 Task: Plan a trip to Sandefjord, Norway from 4th December, 2023 to 10th December, 2023 for 6 adults, 2 children.6 bedrooms having 6 beds and 6 bathrooms. Property type can be house. Amenities needed are: wifi, TV, free parkinig on premises, gym, breakfast. Look for 5 properties as per requirement.
Action: Mouse moved to (348, 109)
Screenshot: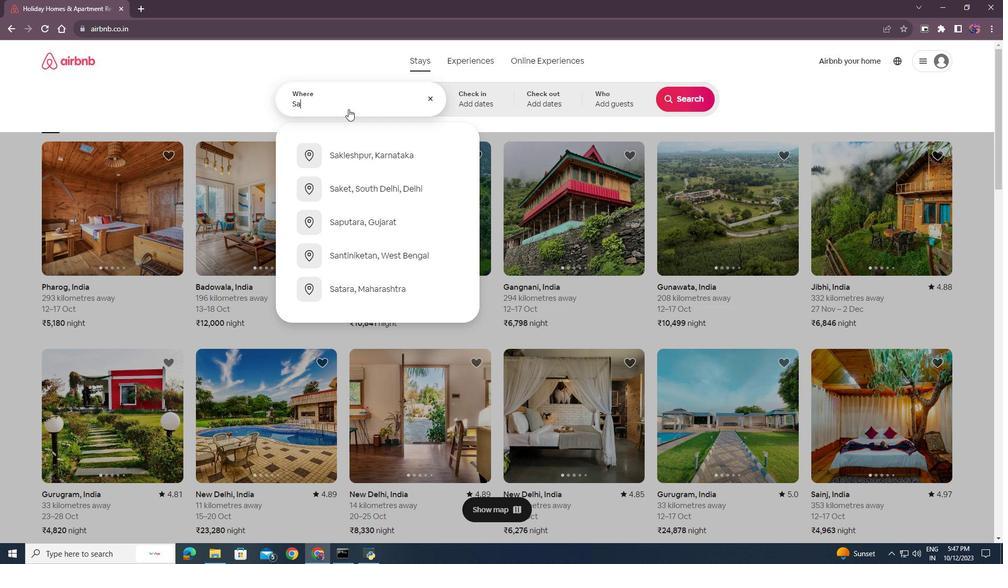 
Action: Key pressed <Key.shift><Key.shift><Key.shift><Key.shift><Key.shift><Key.shift><Key.shift><Key.shift><Key.shift>Sandefjord<Key.space><Key.backspace>,<Key.shift>Norway<Key.enter>
Screenshot: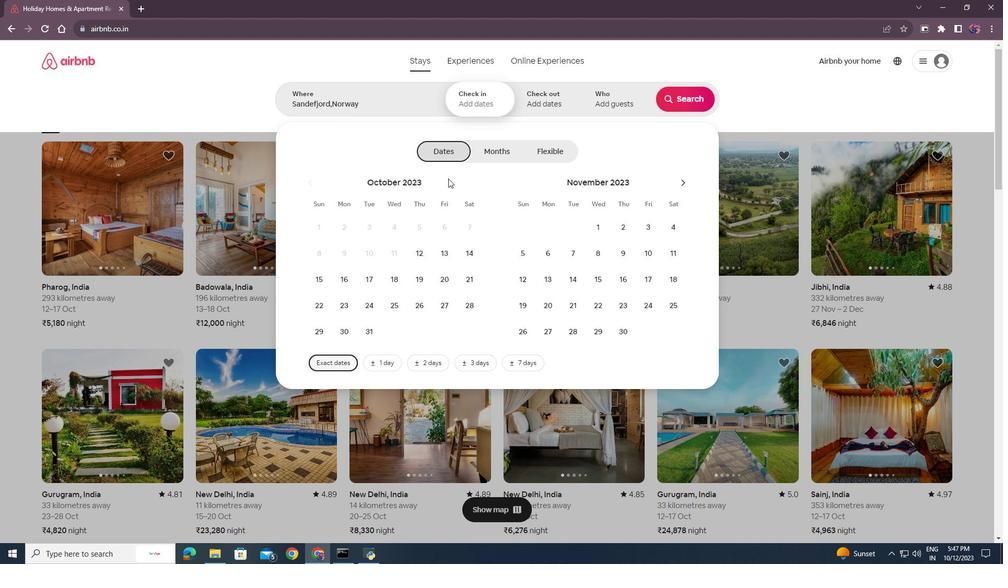 
Action: Mouse moved to (683, 178)
Screenshot: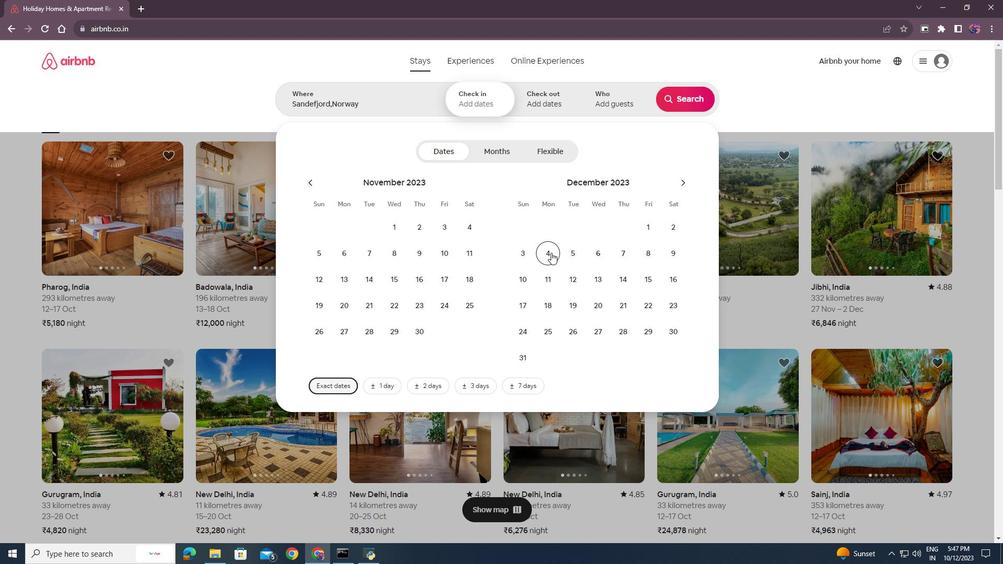 
Action: Mouse pressed left at (683, 178)
Screenshot: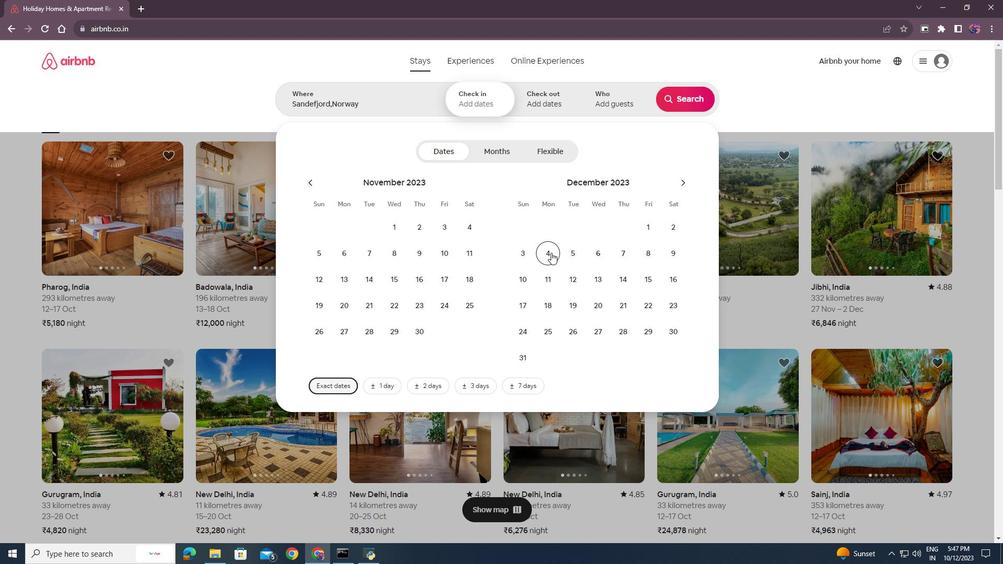 
Action: Mouse moved to (551, 252)
Screenshot: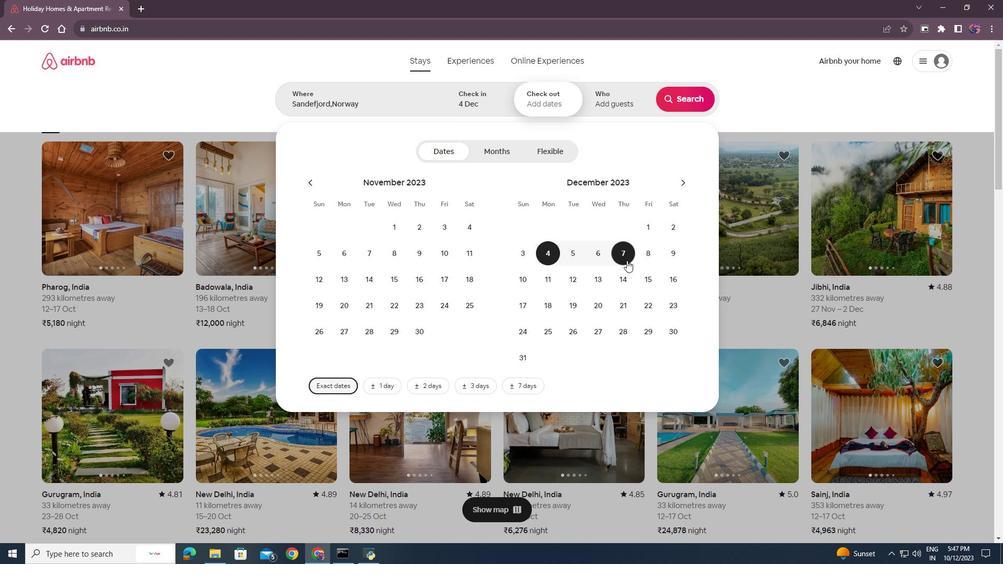 
Action: Mouse pressed left at (551, 252)
Screenshot: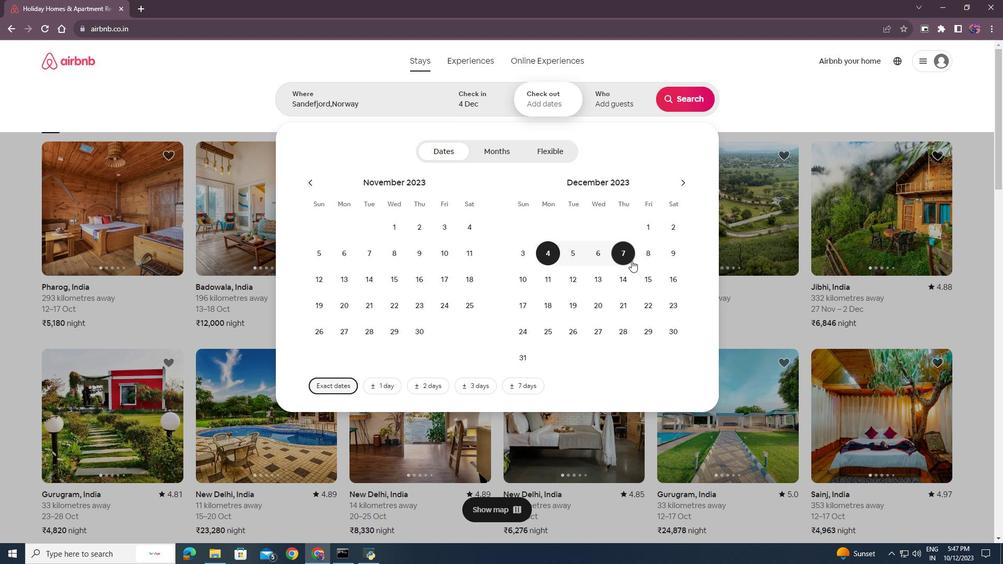 
Action: Mouse moved to (527, 279)
Screenshot: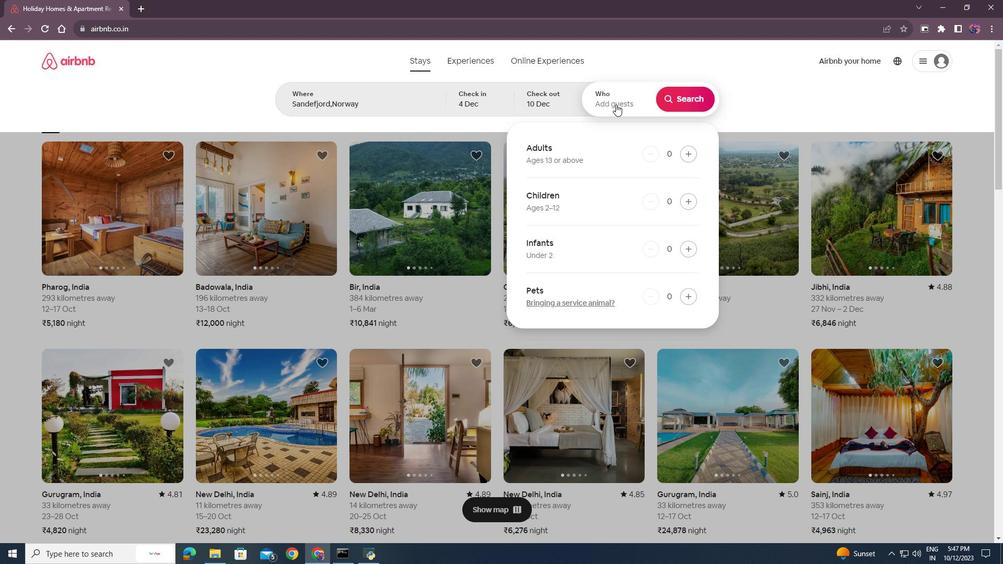 
Action: Mouse pressed left at (527, 279)
Screenshot: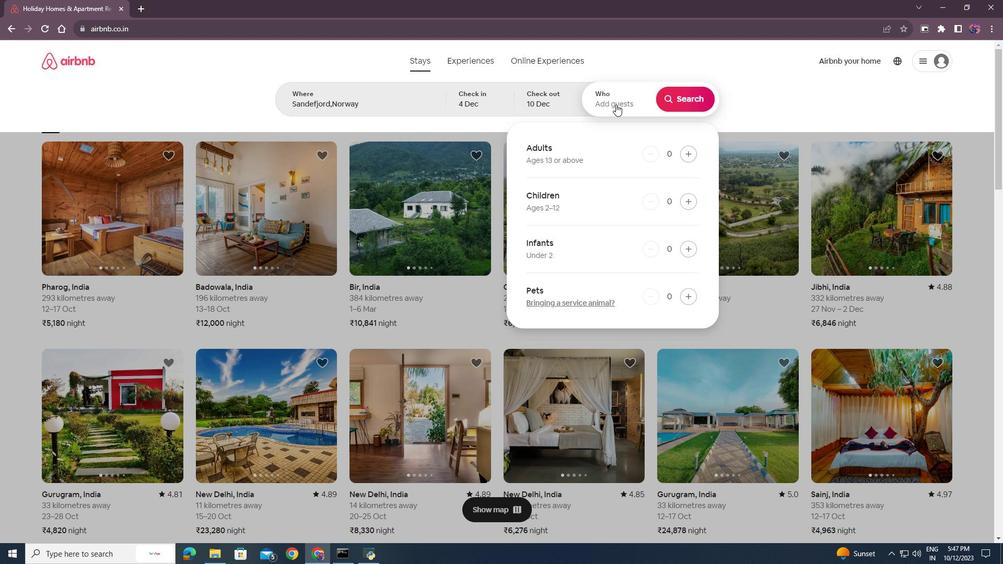 
Action: Mouse moved to (616, 104)
Screenshot: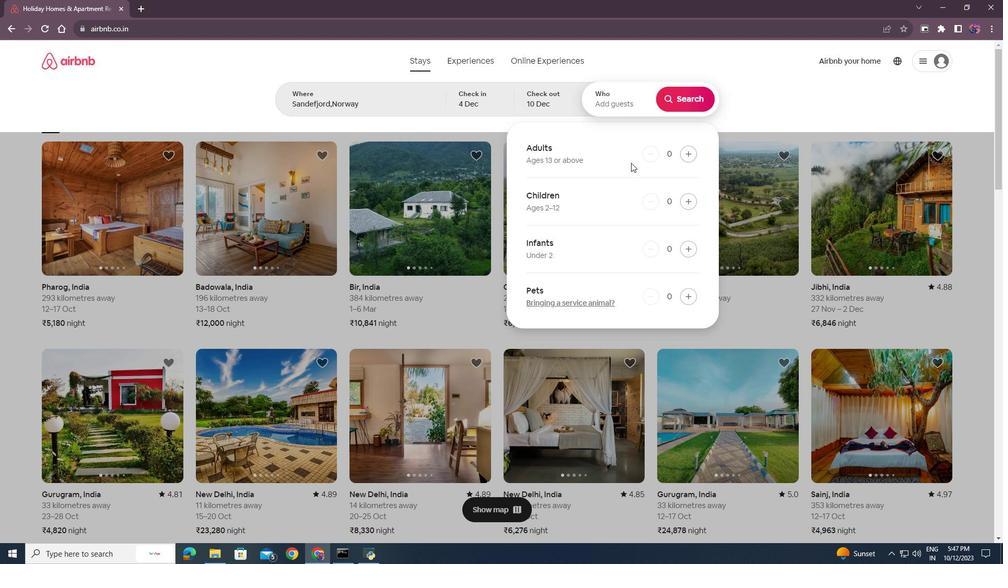 
Action: Mouse pressed left at (616, 104)
Screenshot: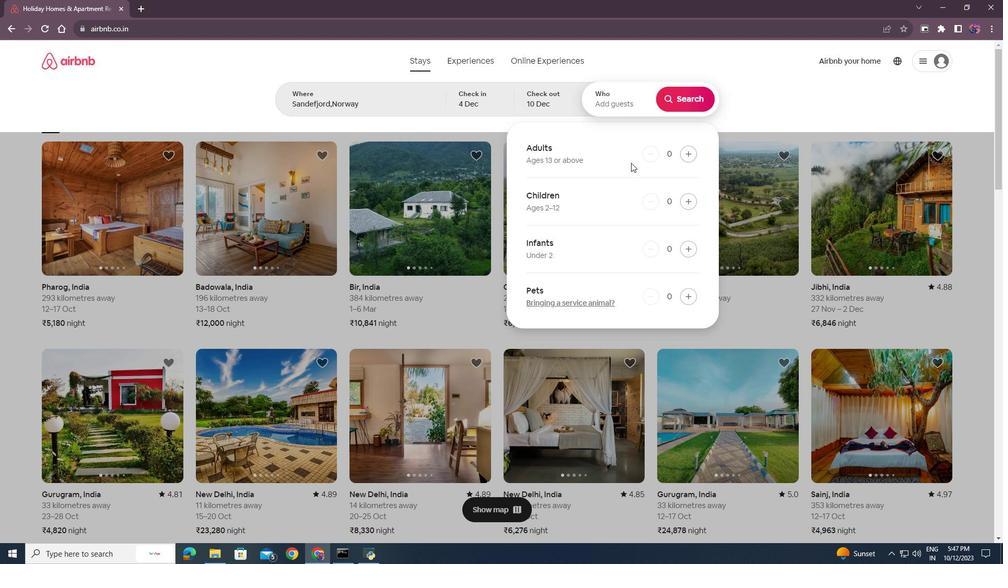 
Action: Mouse moved to (689, 152)
Screenshot: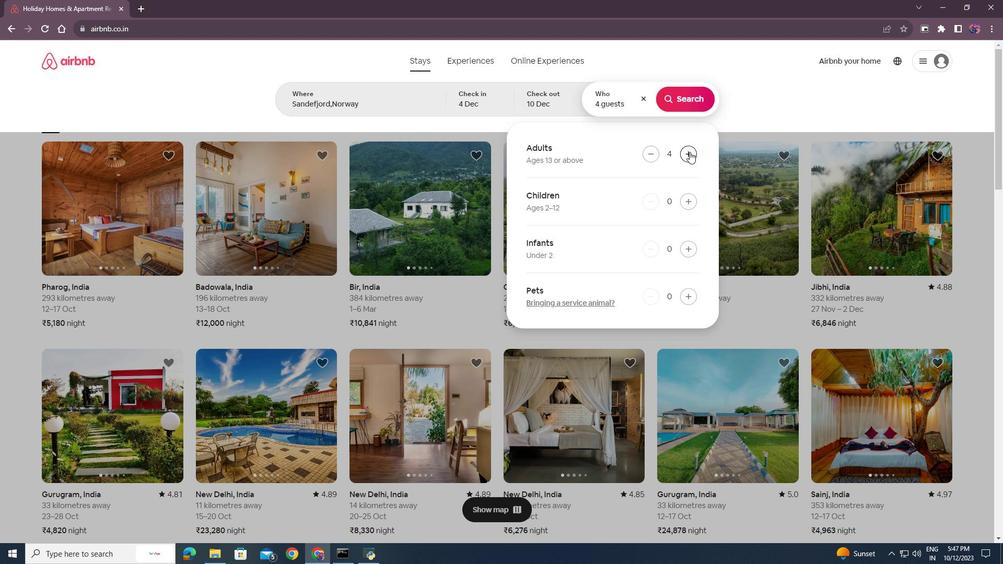 
Action: Mouse pressed left at (689, 152)
Screenshot: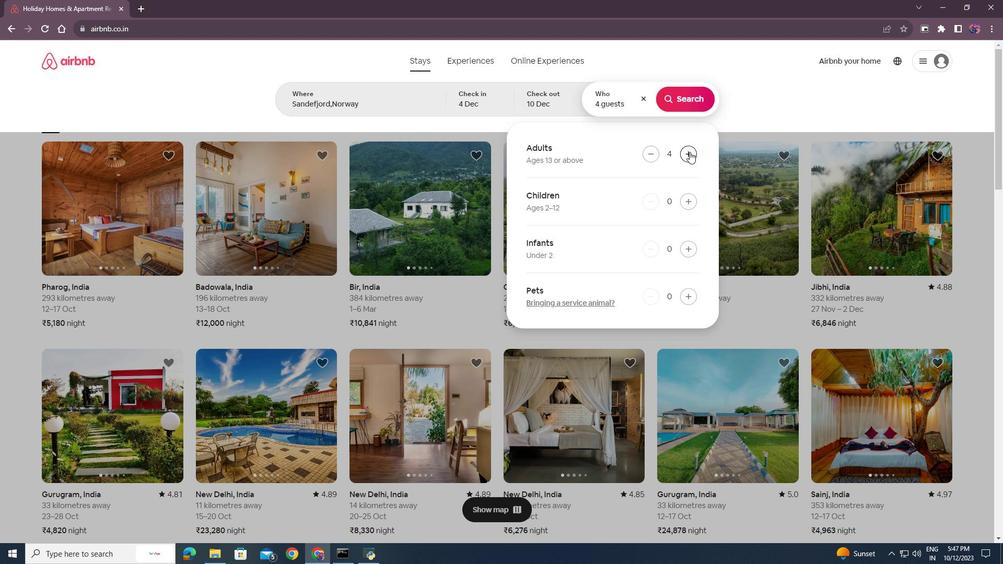 
Action: Mouse pressed left at (689, 152)
Screenshot: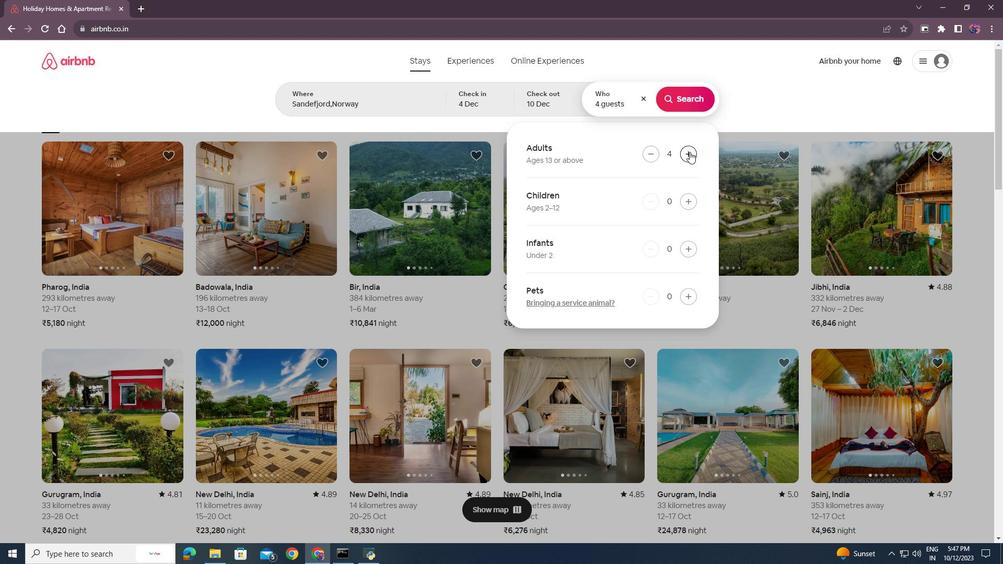 
Action: Mouse pressed left at (689, 152)
Screenshot: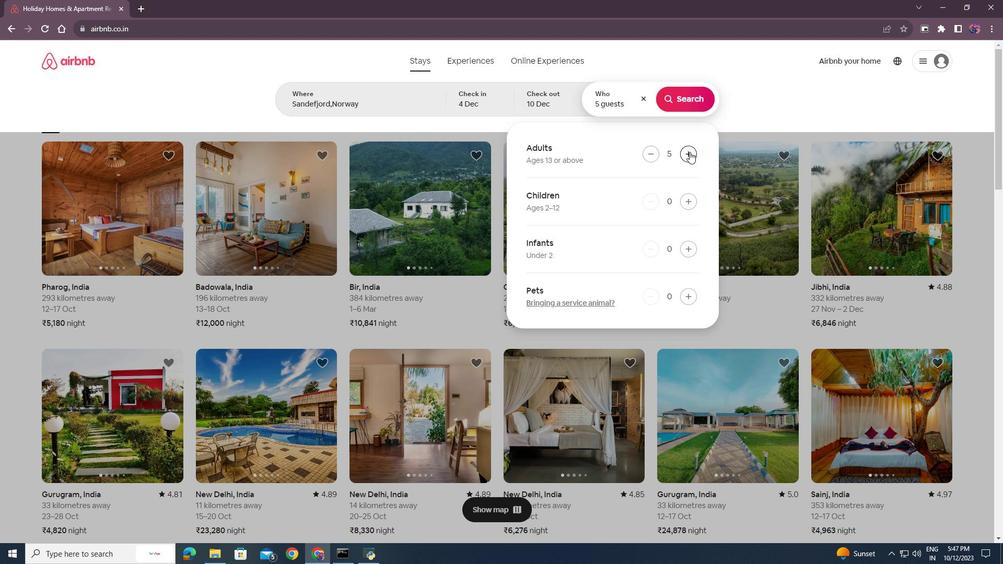 
Action: Mouse pressed left at (689, 152)
Screenshot: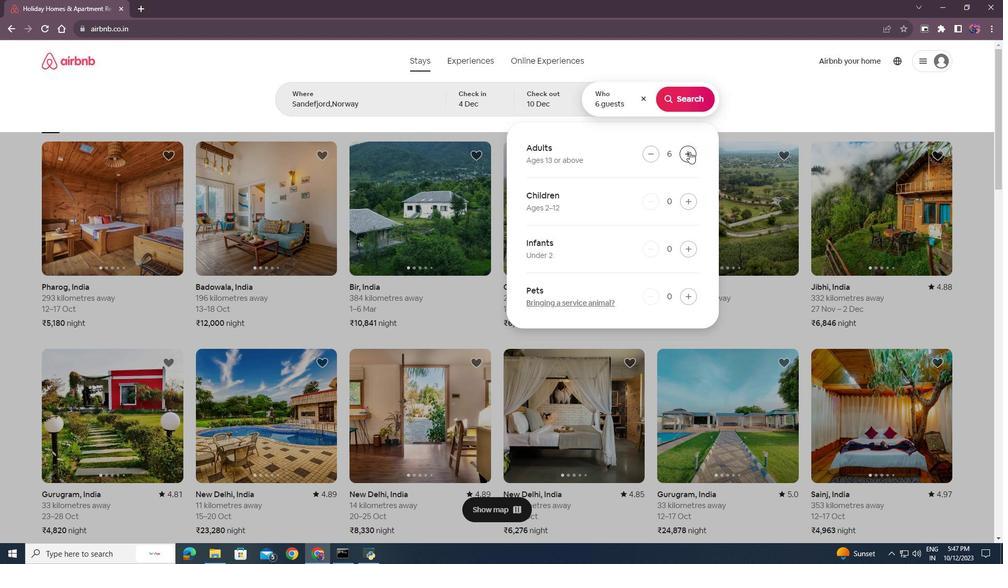 
Action: Mouse pressed left at (689, 152)
Screenshot: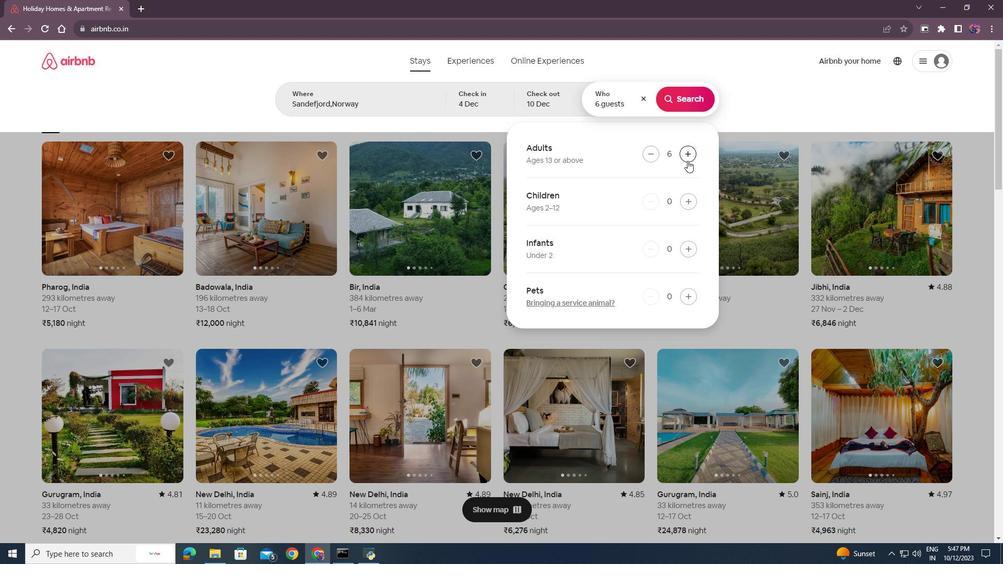 
Action: Mouse pressed left at (689, 152)
Screenshot: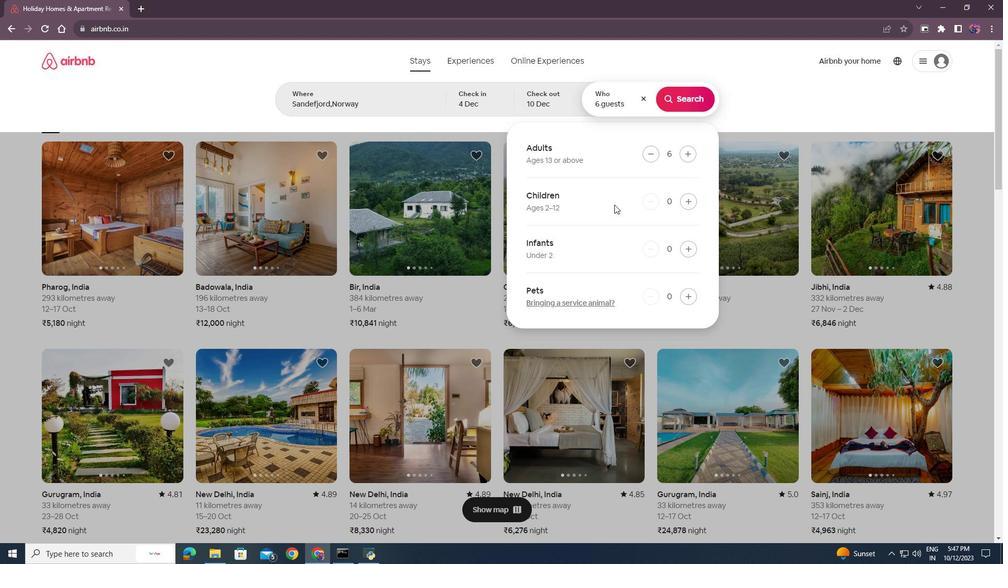
Action: Mouse moved to (686, 201)
Screenshot: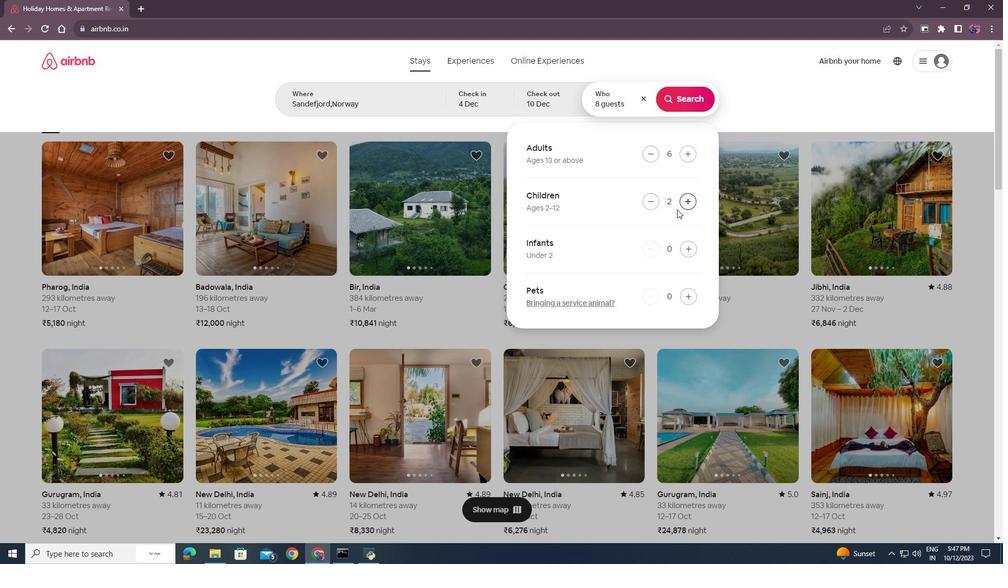 
Action: Mouse pressed left at (686, 201)
Screenshot: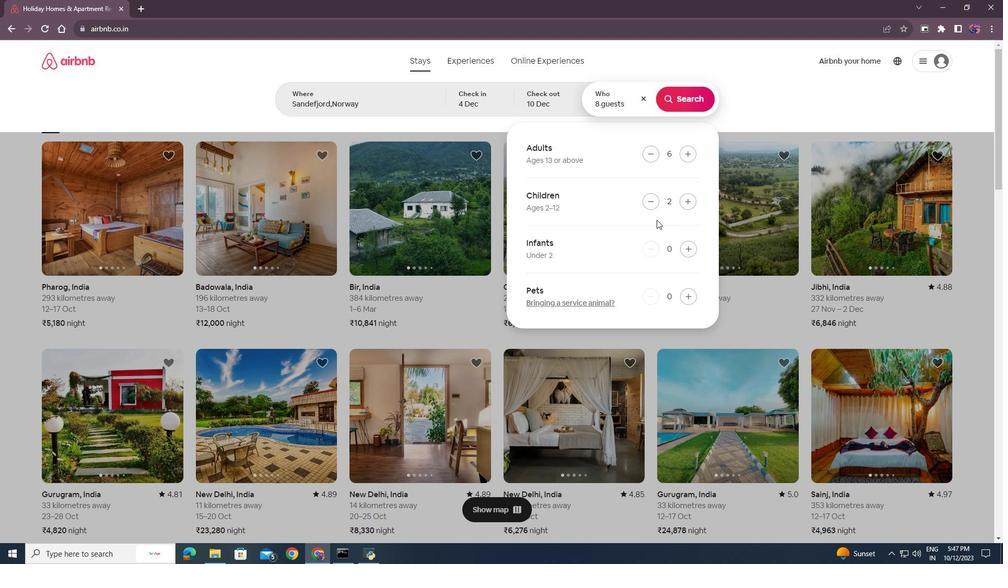 
Action: Mouse pressed left at (686, 201)
Screenshot: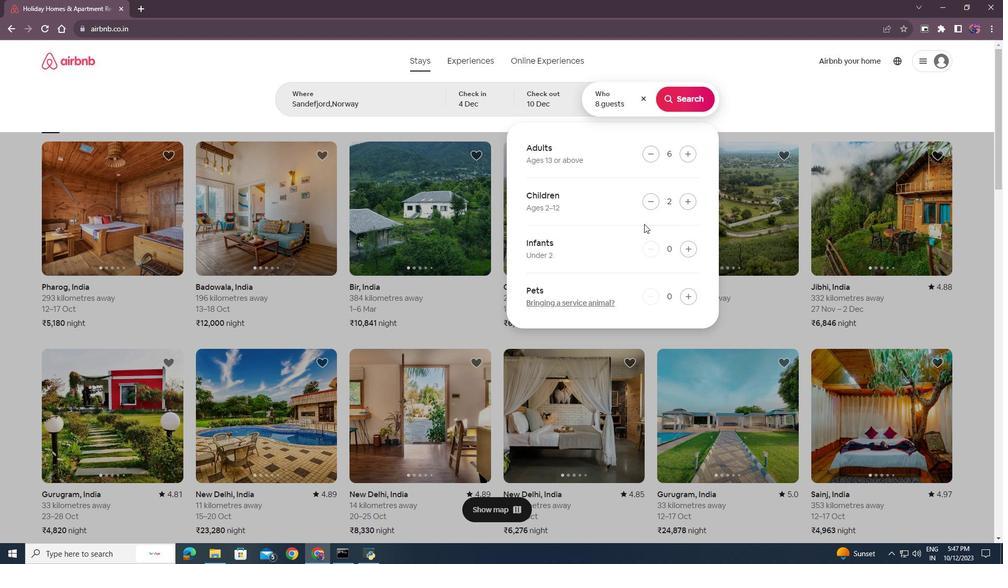 
Action: Mouse moved to (693, 100)
Screenshot: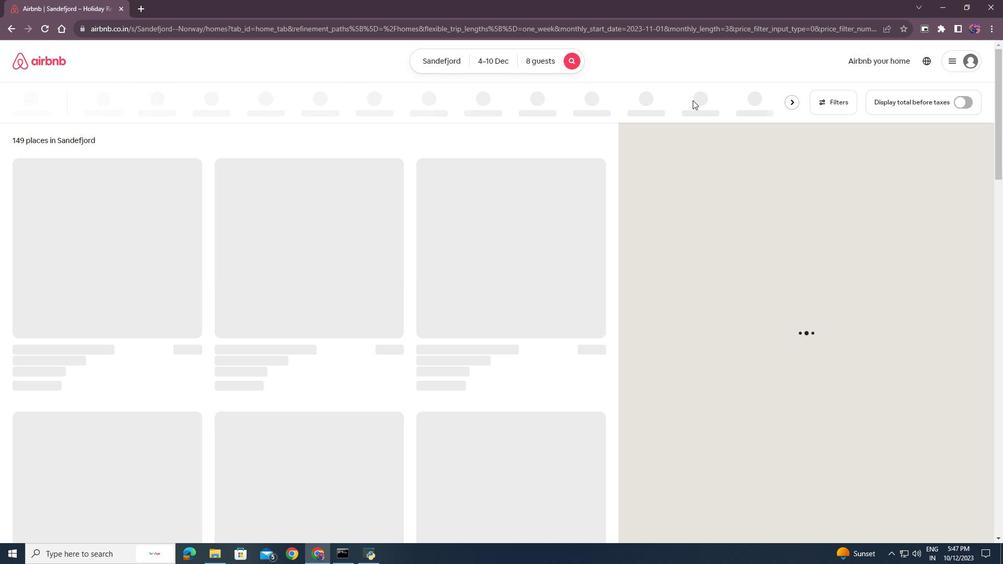 
Action: Mouse pressed left at (693, 100)
Screenshot: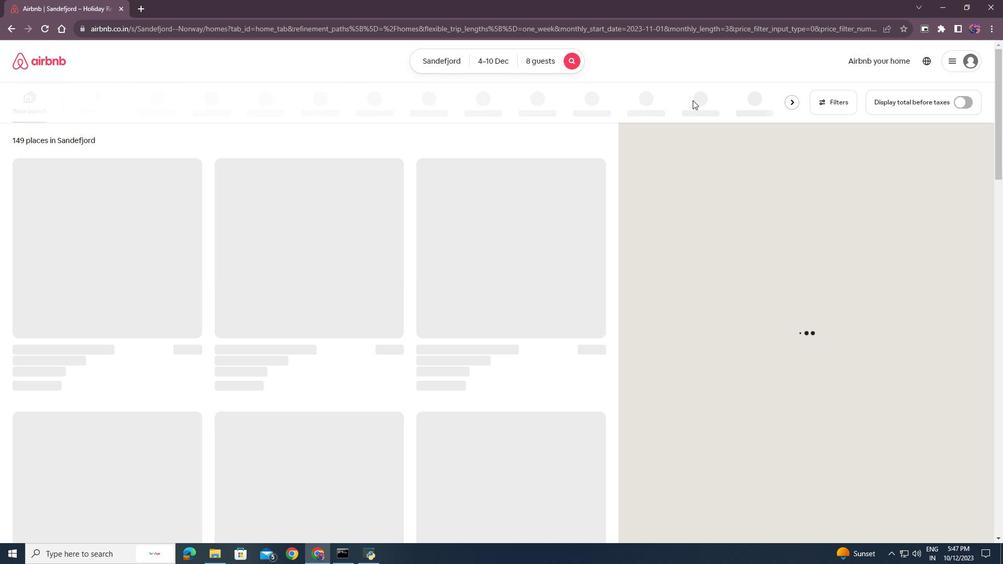 
Action: Mouse moved to (835, 100)
Screenshot: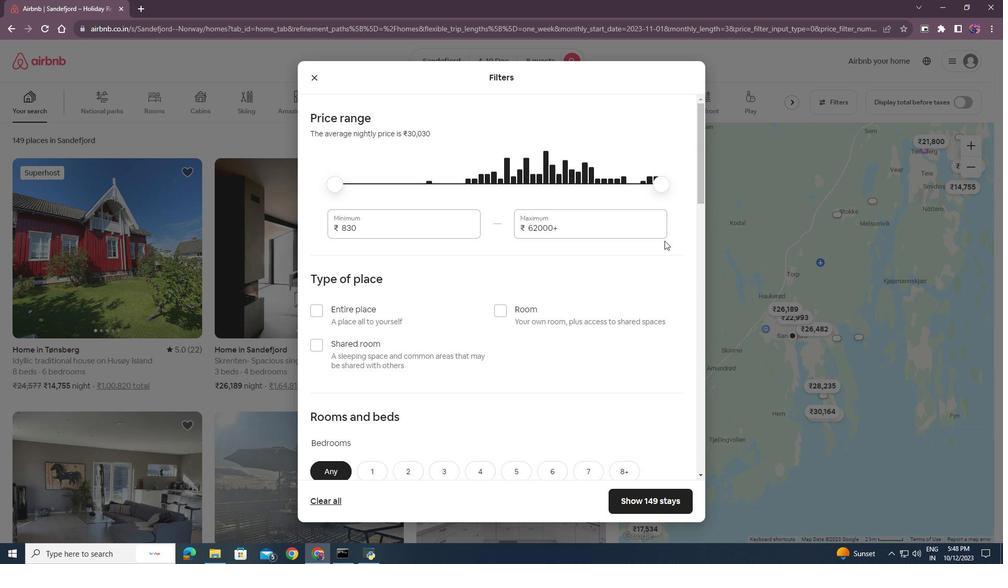 
Action: Mouse pressed left at (835, 100)
Screenshot: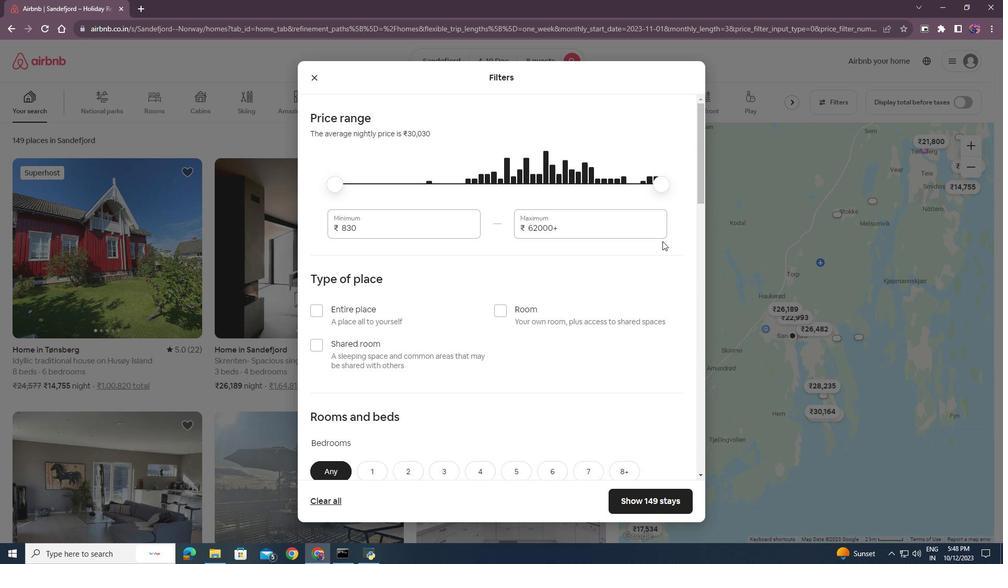 
Action: Mouse moved to (664, 281)
Screenshot: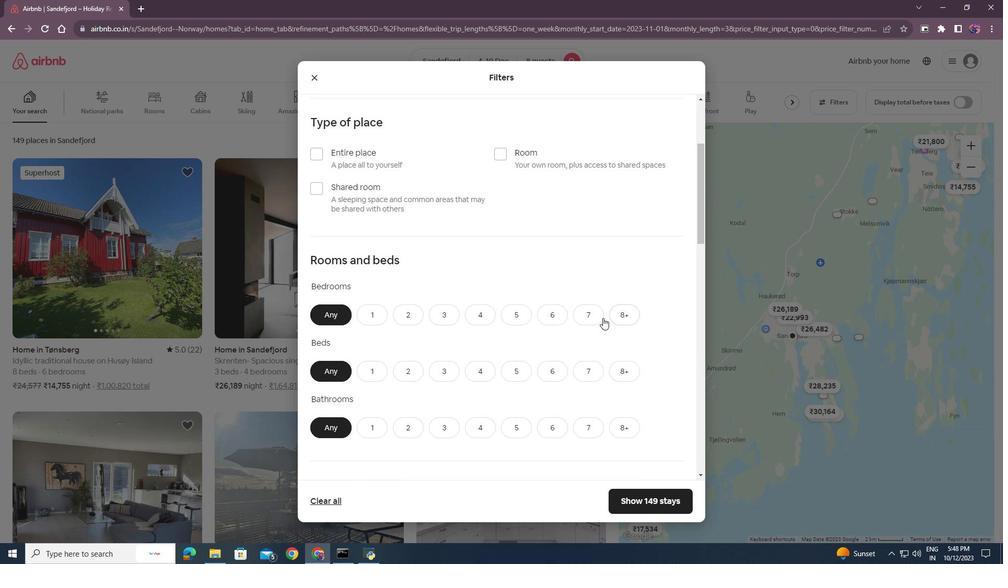 
Action: Mouse scrolled (664, 280) with delta (0, 0)
Screenshot: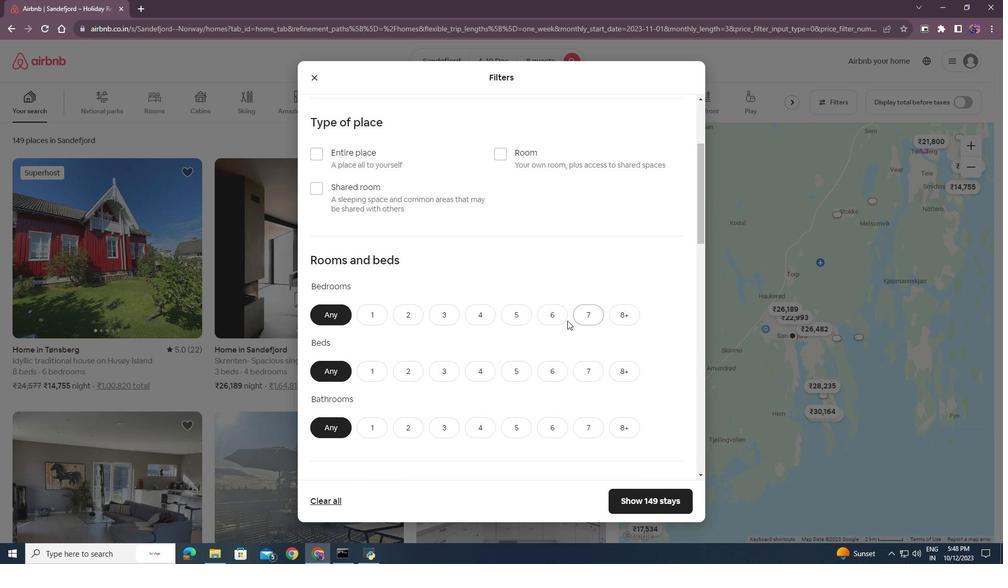 
Action: Mouse scrolled (664, 280) with delta (0, 0)
Screenshot: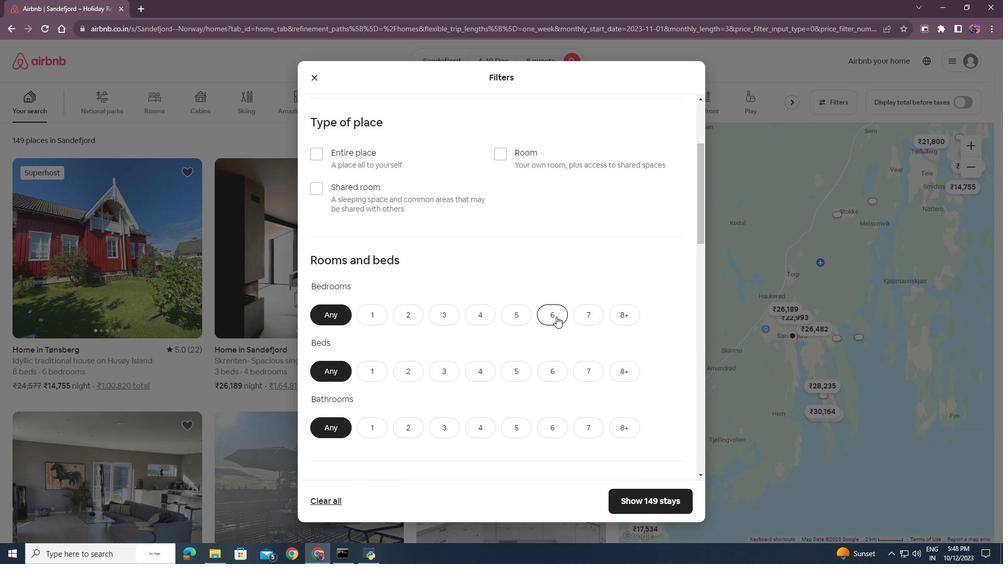 
Action: Mouse moved to (661, 279)
Screenshot: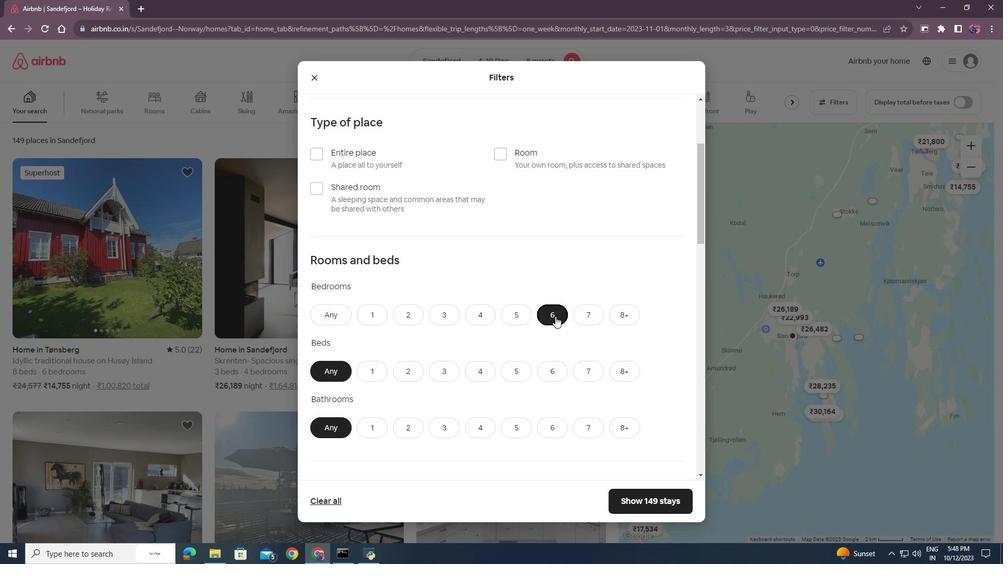 
Action: Mouse scrolled (661, 278) with delta (0, 0)
Screenshot: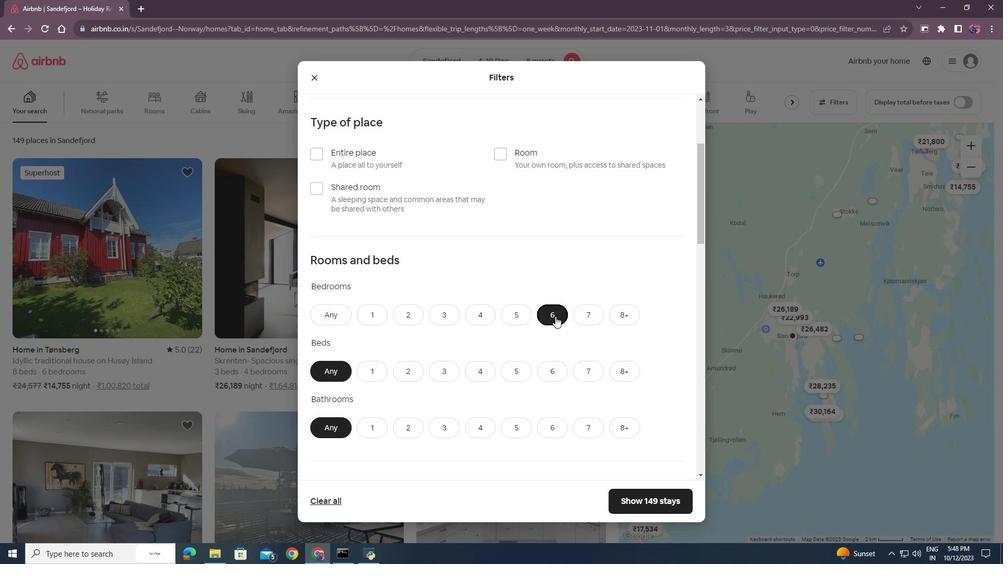 
Action: Mouse moved to (555, 316)
Screenshot: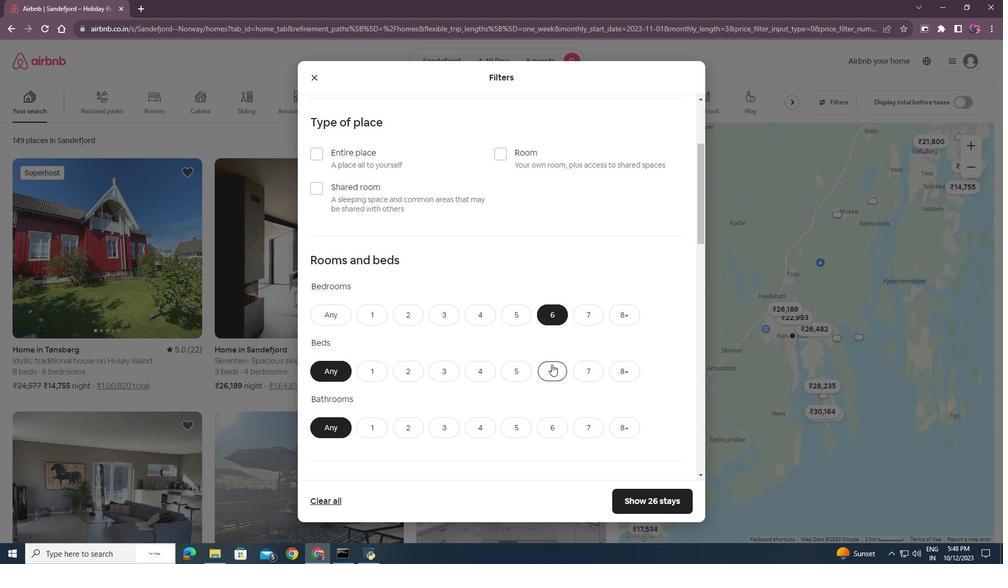 
Action: Mouse pressed left at (555, 316)
Screenshot: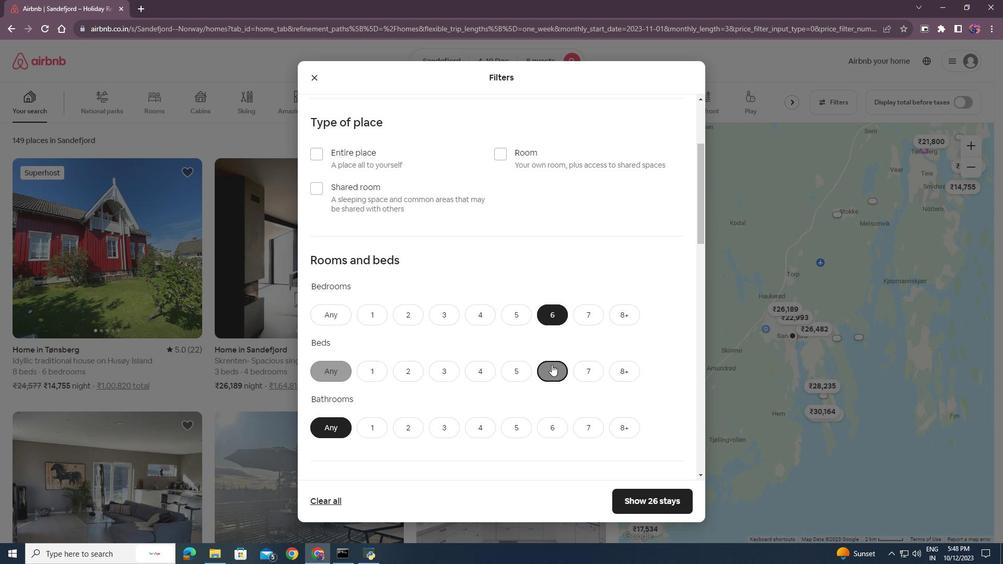 
Action: Mouse moved to (551, 364)
Screenshot: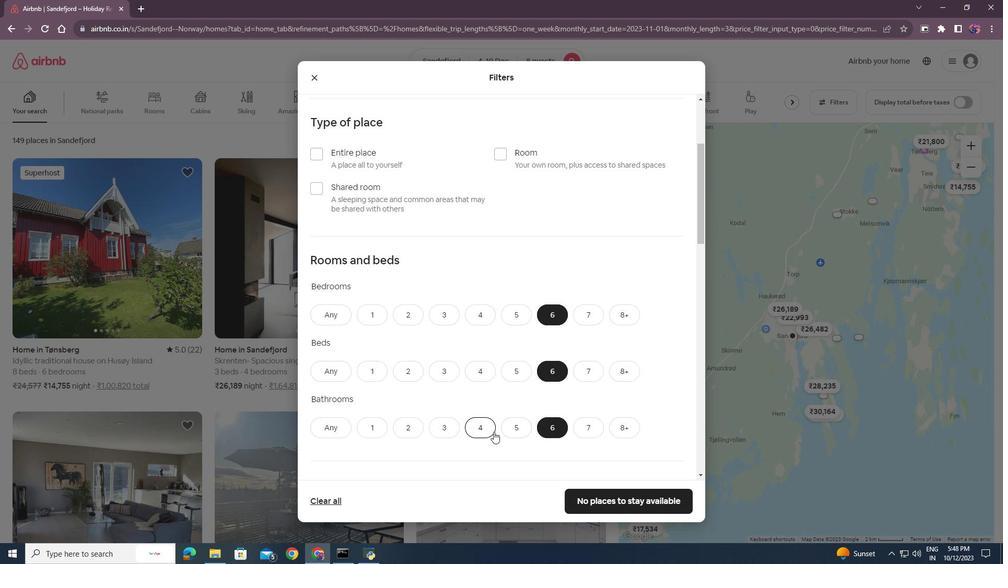 
Action: Mouse pressed left at (551, 364)
Screenshot: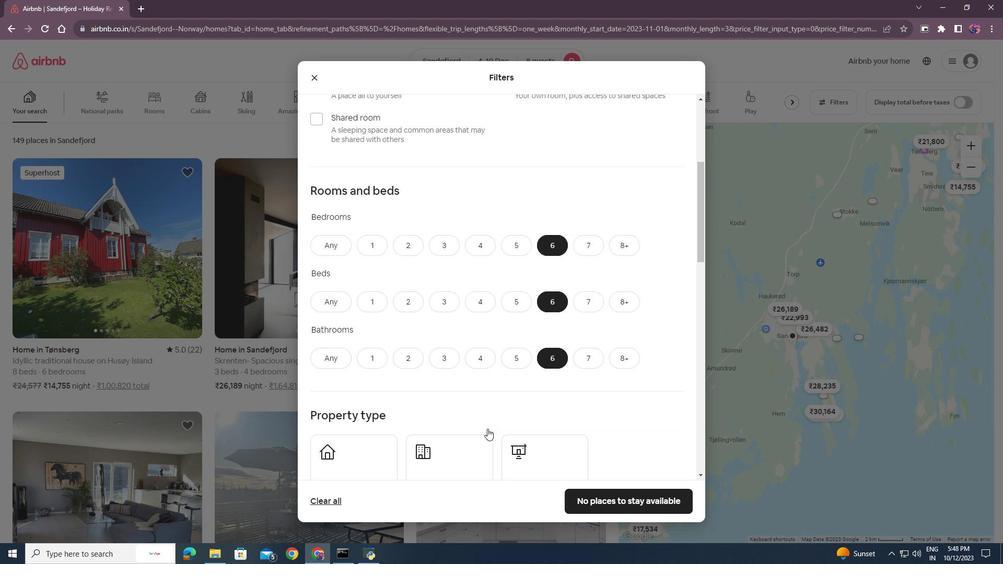 
Action: Mouse moved to (558, 431)
Screenshot: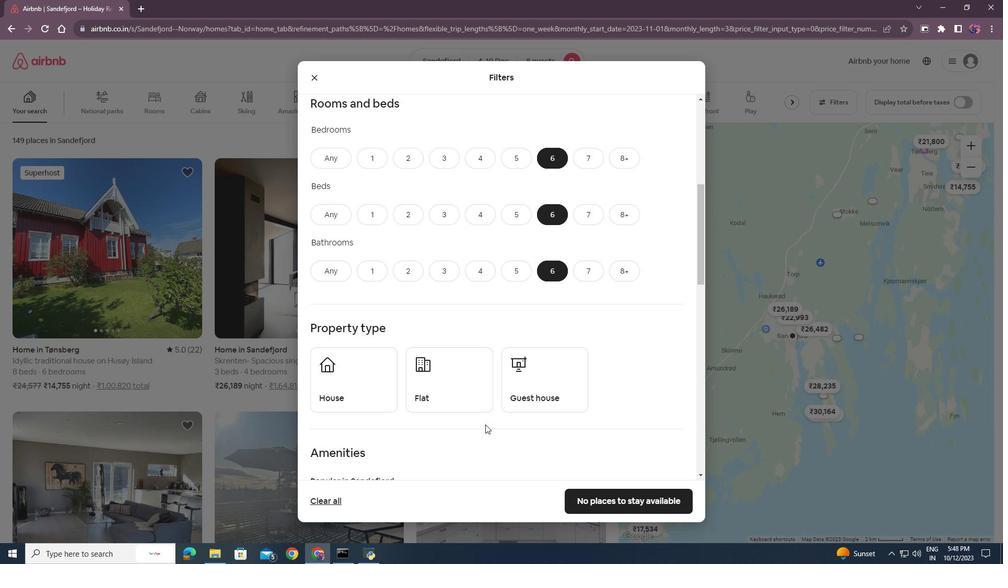 
Action: Mouse pressed left at (558, 431)
Screenshot: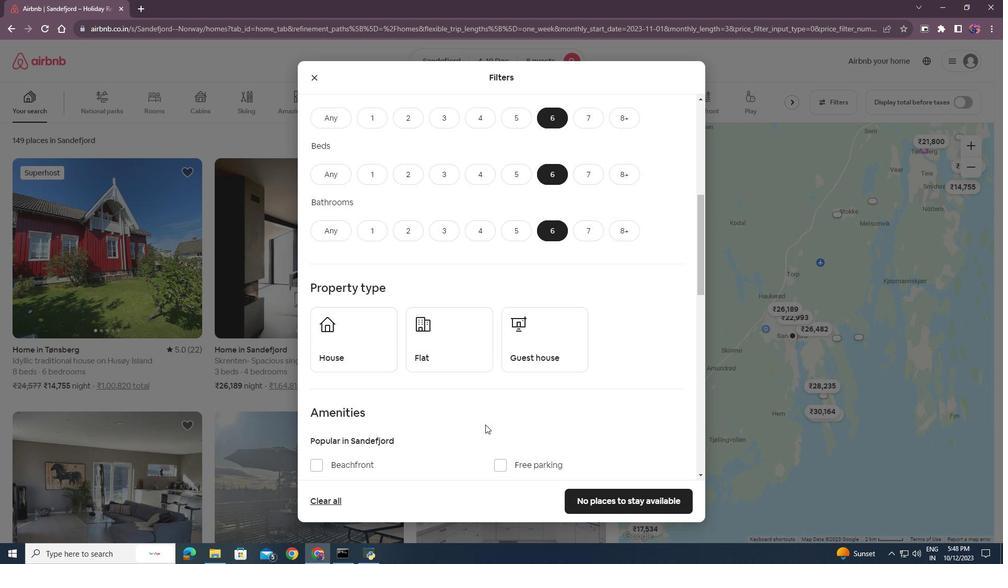 
Action: Mouse moved to (493, 432)
Screenshot: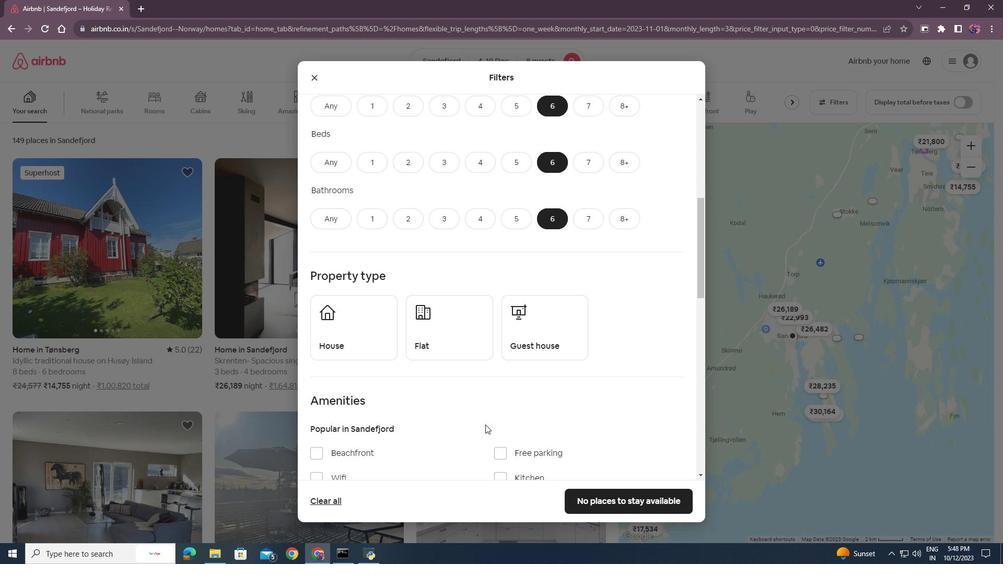 
Action: Mouse scrolled (493, 431) with delta (0, 0)
Screenshot: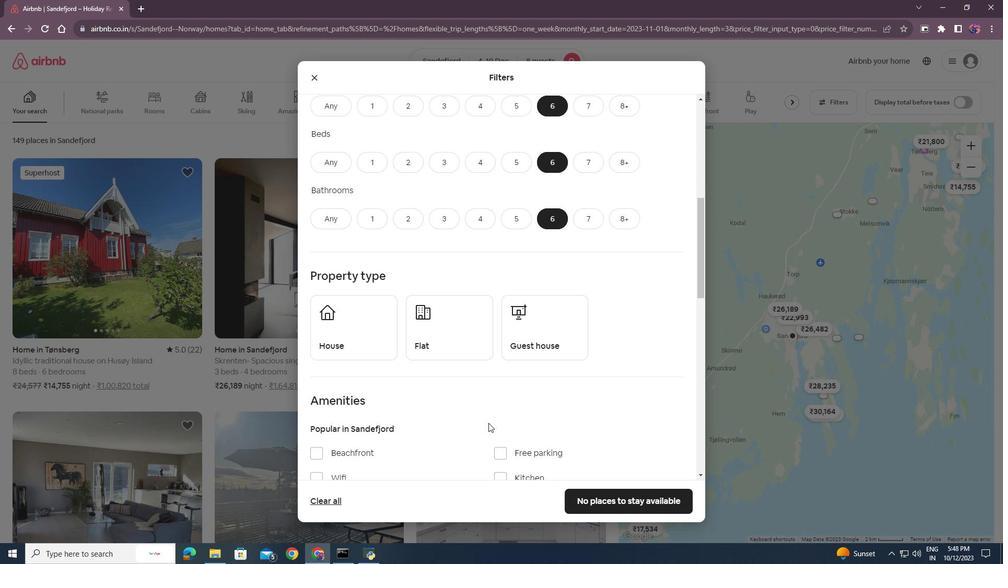 
Action: Mouse moved to (491, 431)
Screenshot: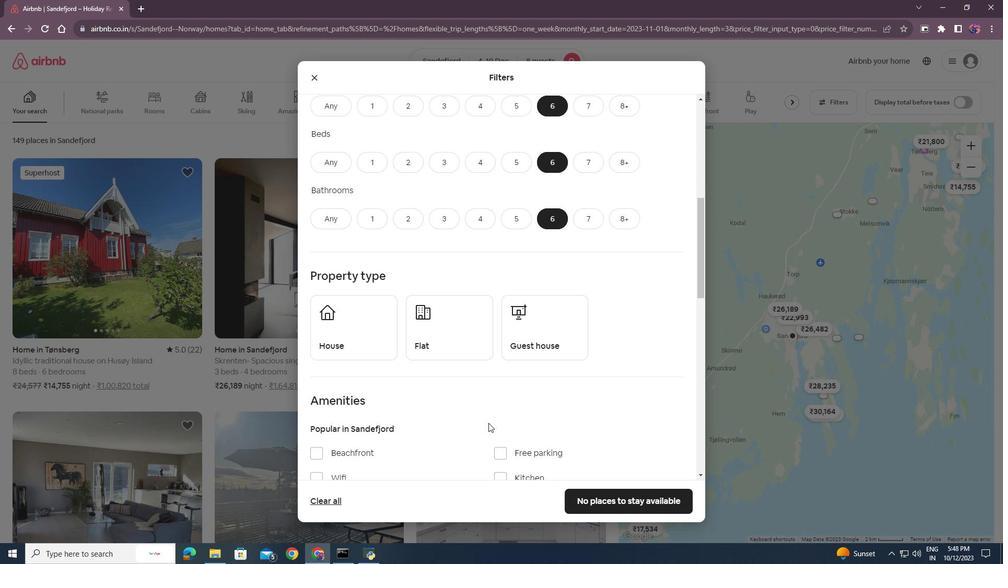 
Action: Mouse scrolled (491, 430) with delta (0, 0)
Screenshot: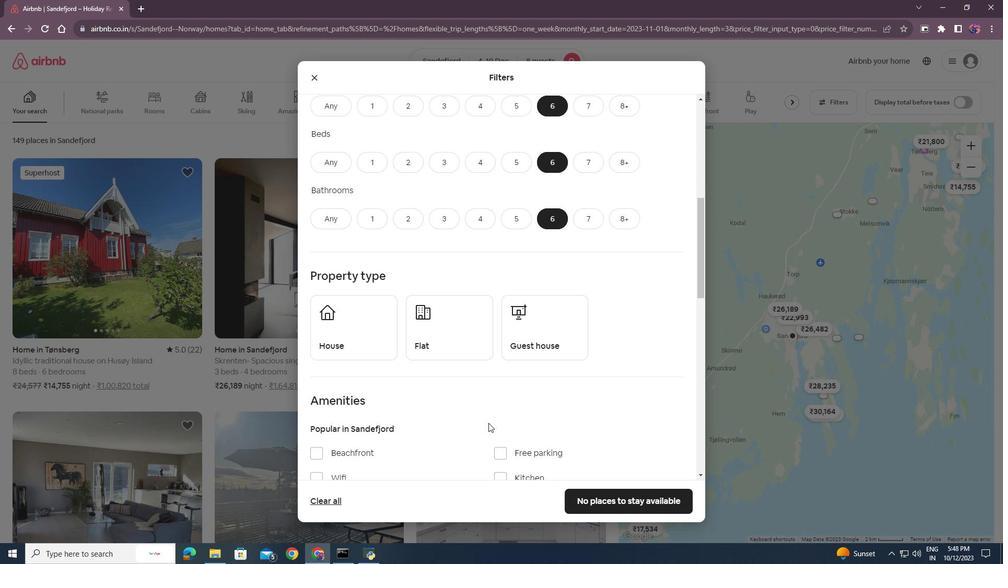 
Action: Mouse moved to (489, 430)
Screenshot: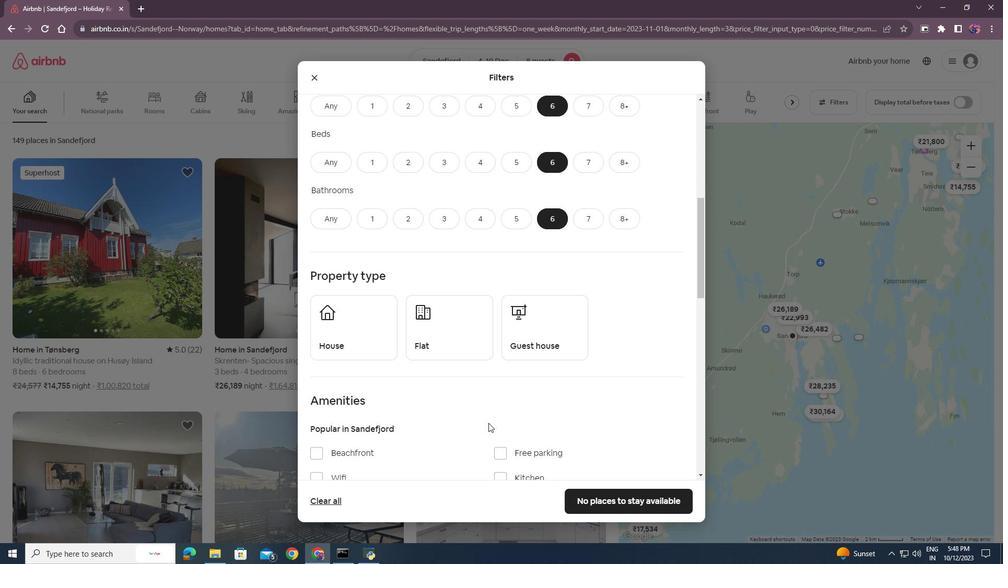 
Action: Mouse scrolled (489, 429) with delta (0, 0)
Screenshot: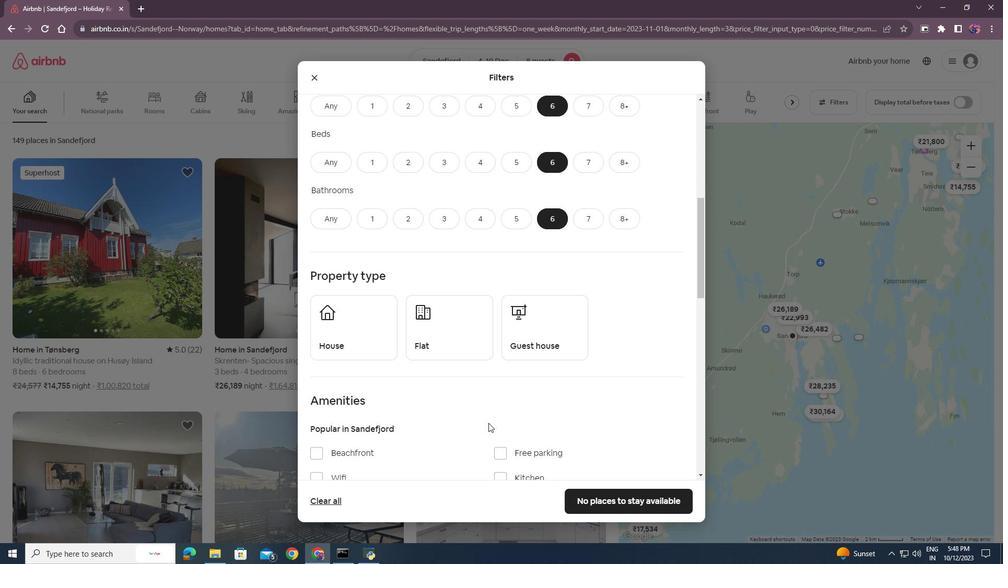 
Action: Mouse moved to (485, 424)
Screenshot: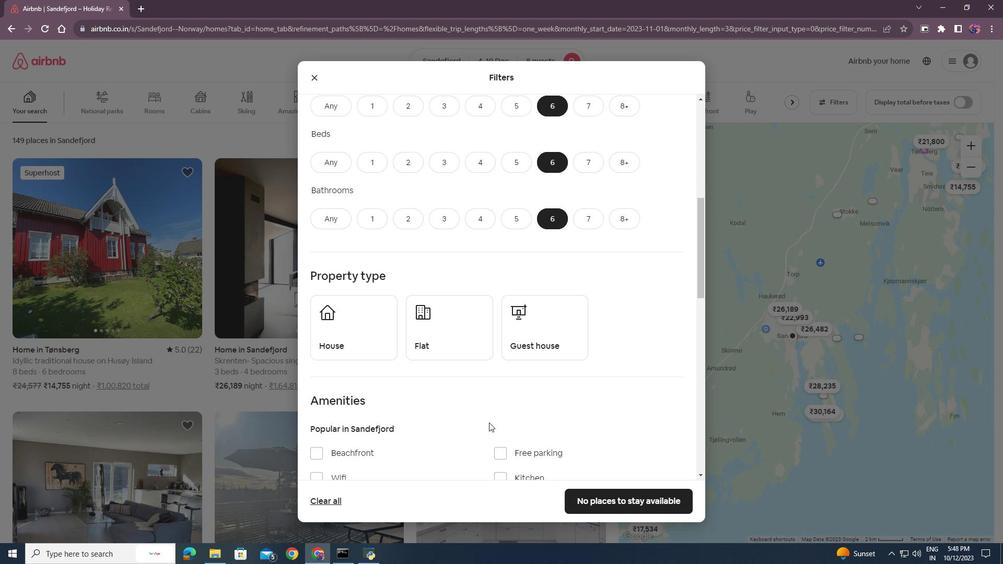 
Action: Mouse scrolled (485, 424) with delta (0, 0)
Screenshot: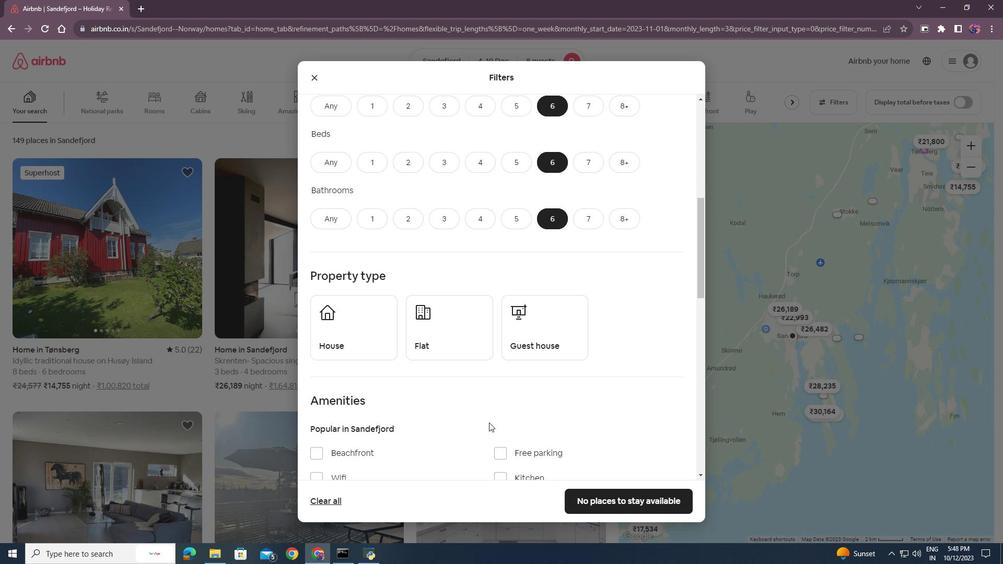 
Action: Mouse moved to (355, 333)
Screenshot: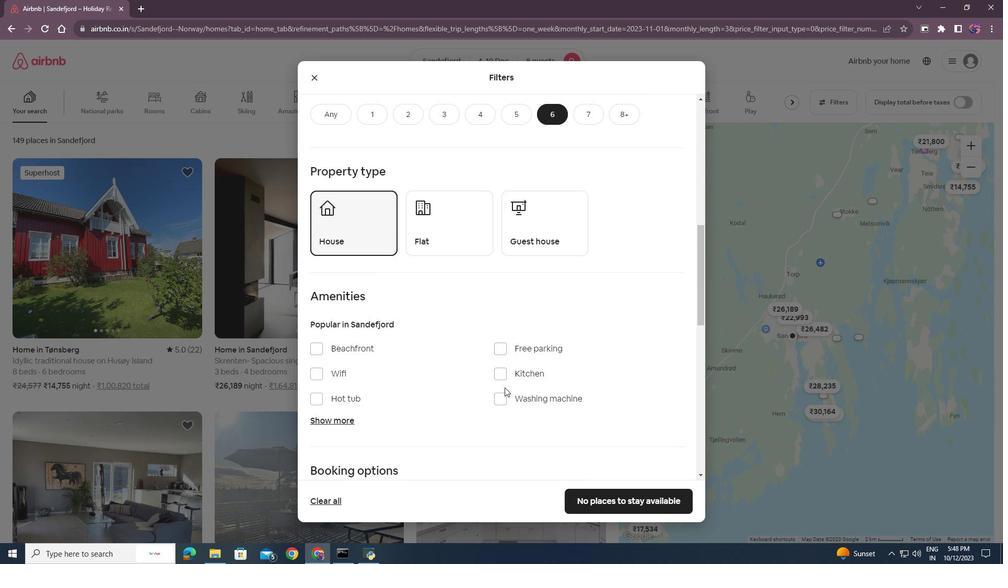 
Action: Mouse pressed left at (355, 333)
Screenshot: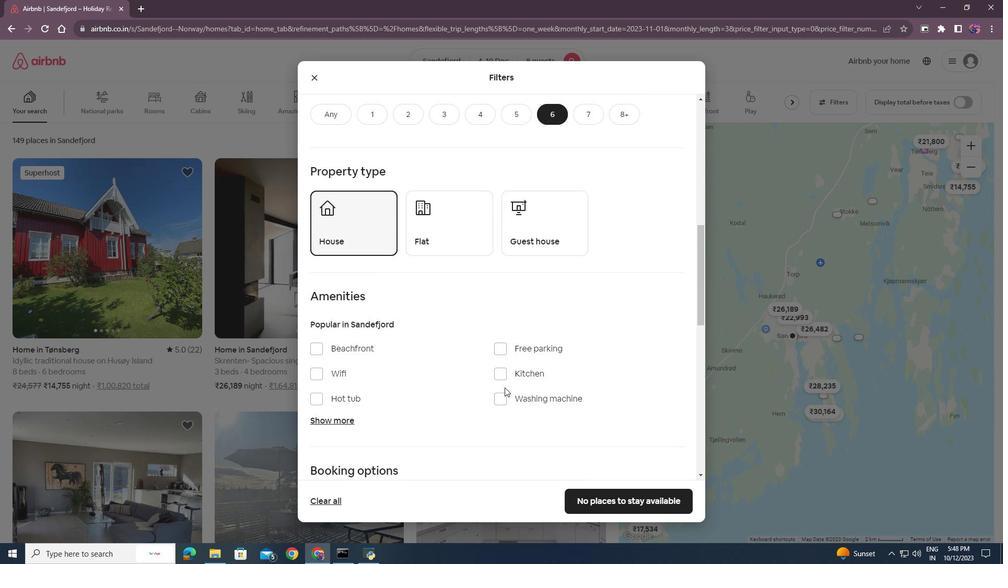 
Action: Mouse moved to (504, 387)
Screenshot: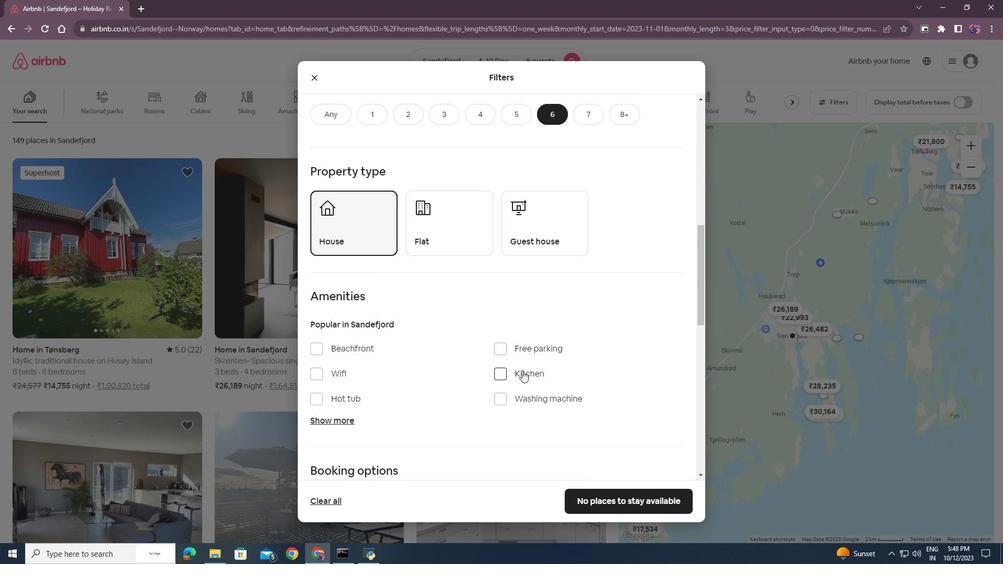 
Action: Mouse scrolled (504, 387) with delta (0, 0)
Screenshot: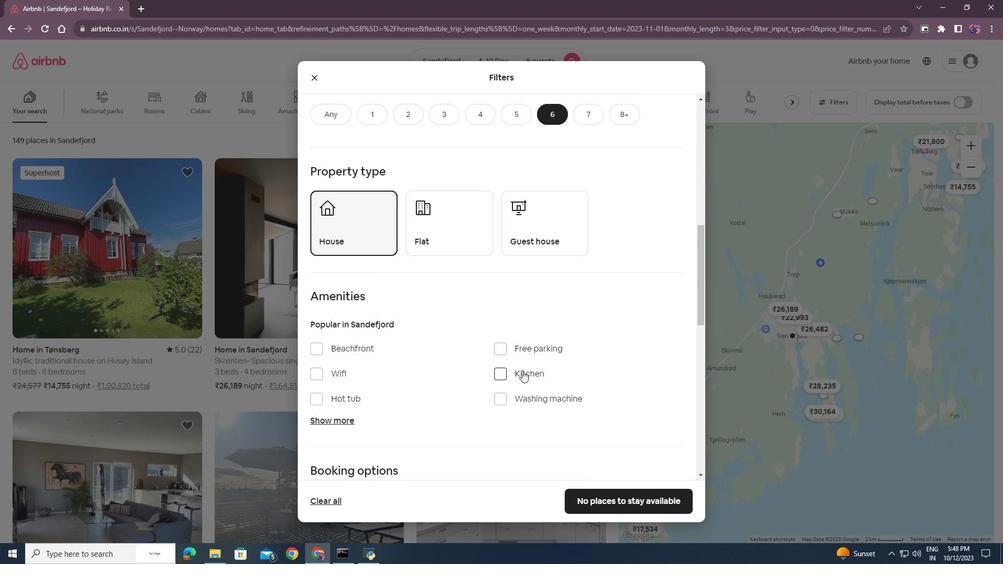 
Action: Mouse scrolled (504, 387) with delta (0, 0)
Screenshot: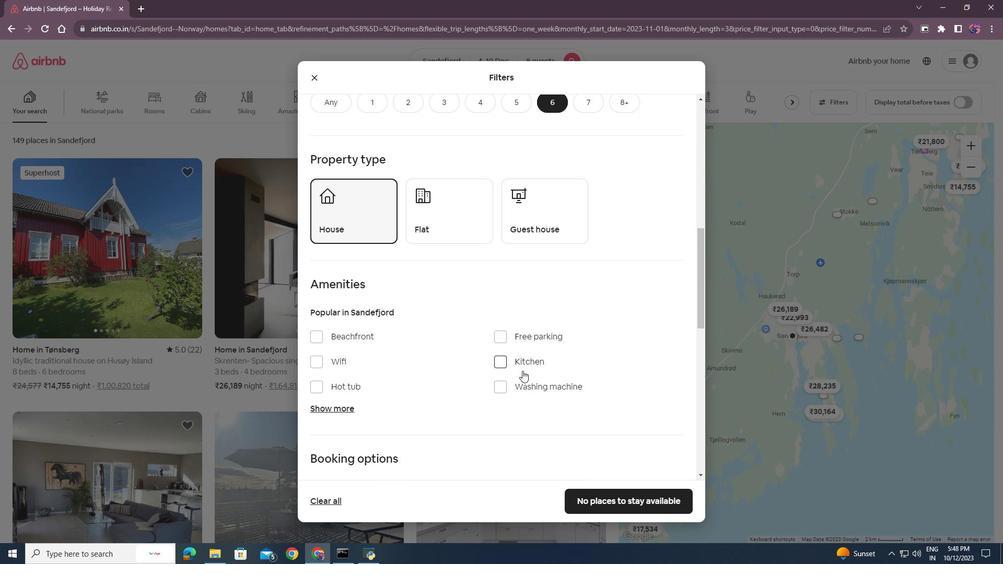 
Action: Mouse moved to (522, 371)
Screenshot: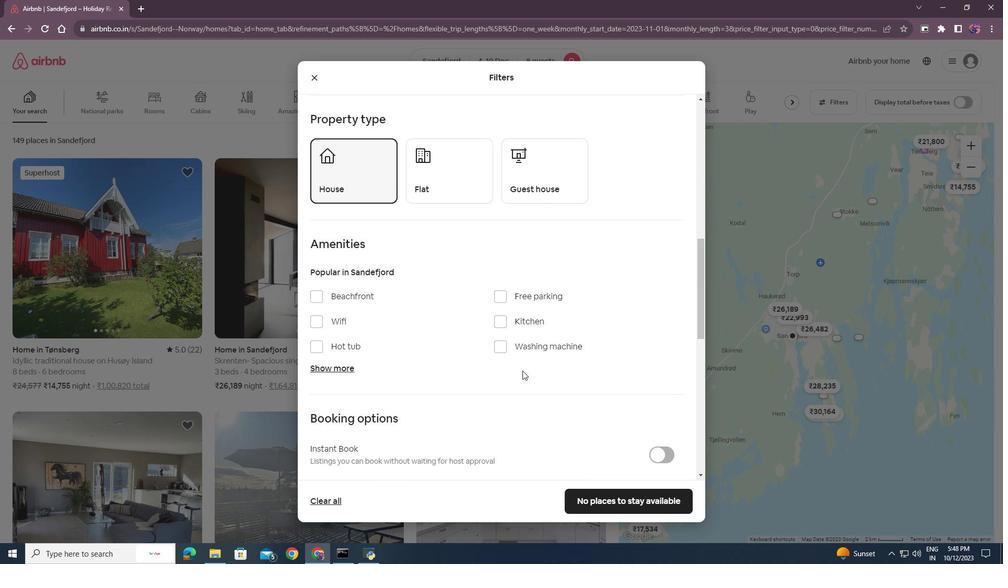 
Action: Mouse scrolled (522, 370) with delta (0, 0)
Screenshot: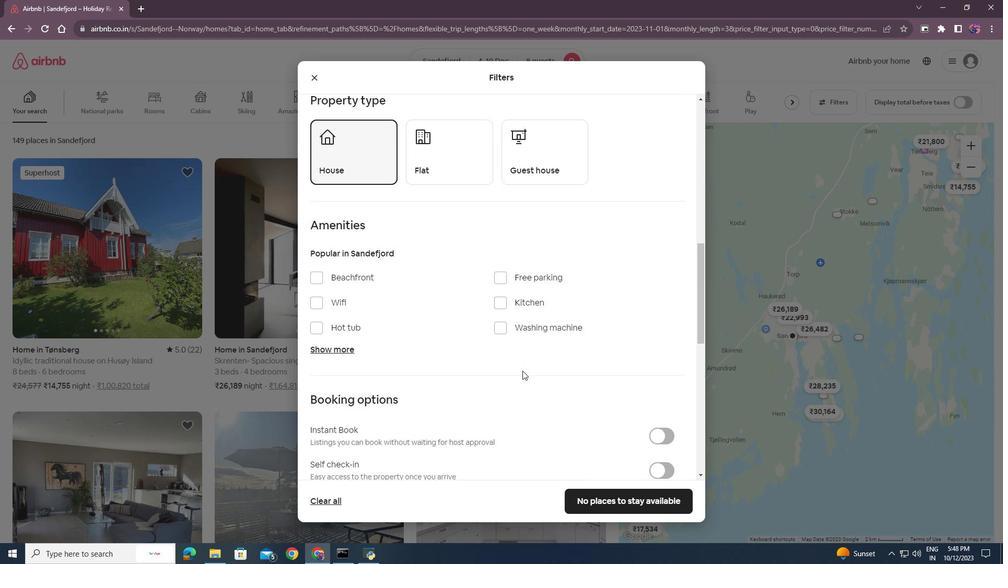 
Action: Mouse scrolled (522, 370) with delta (0, 0)
Screenshot: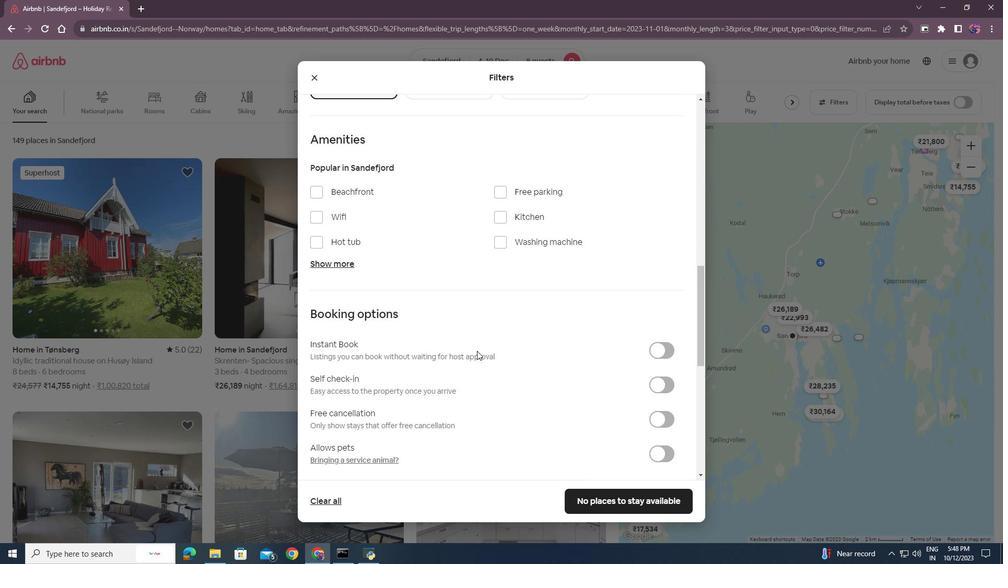 
Action: Mouse moved to (477, 352)
Screenshot: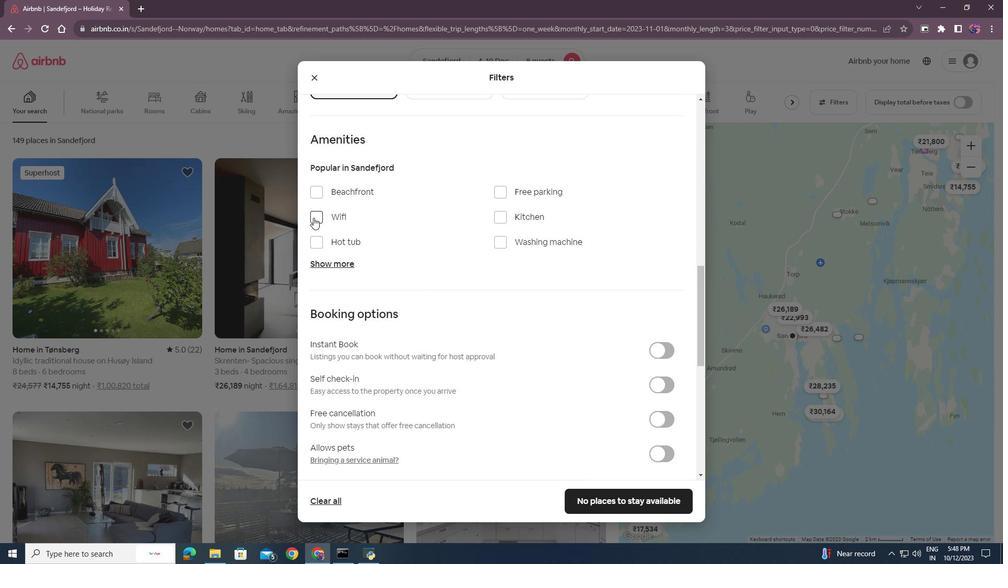 
Action: Mouse scrolled (477, 351) with delta (0, 0)
Screenshot: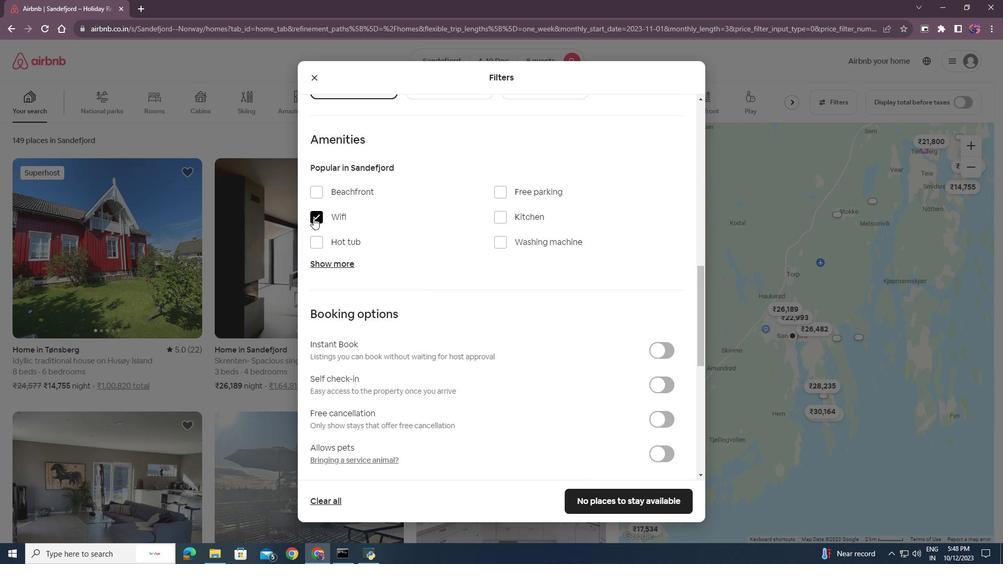 
Action: Mouse moved to (313, 217)
Screenshot: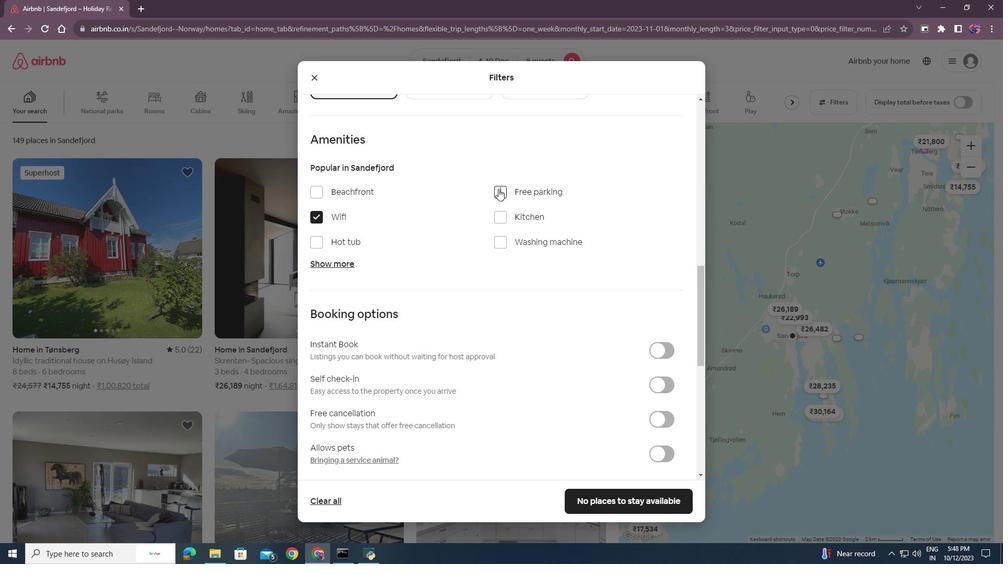 
Action: Mouse pressed left at (313, 217)
Screenshot: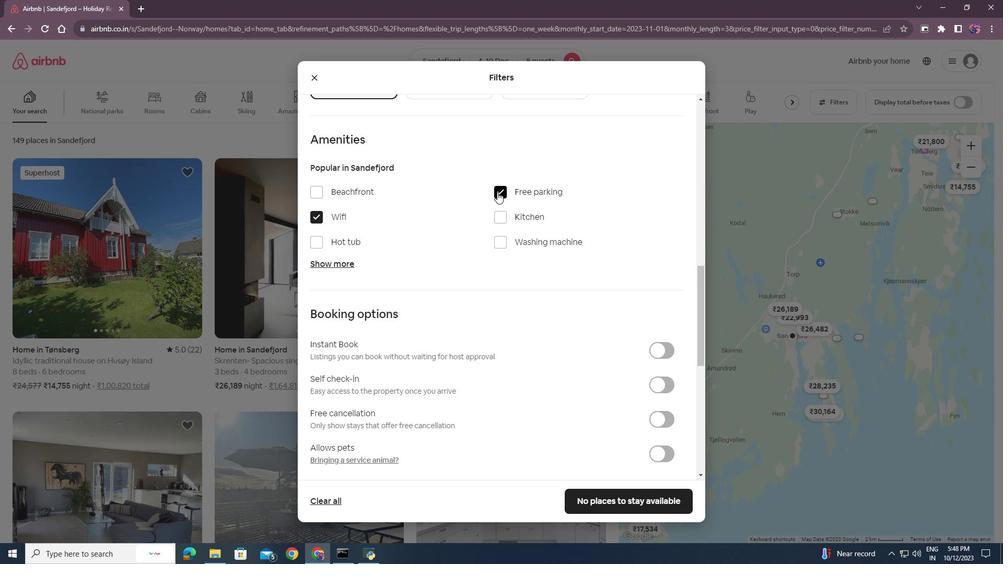 
Action: Mouse moved to (498, 189)
Screenshot: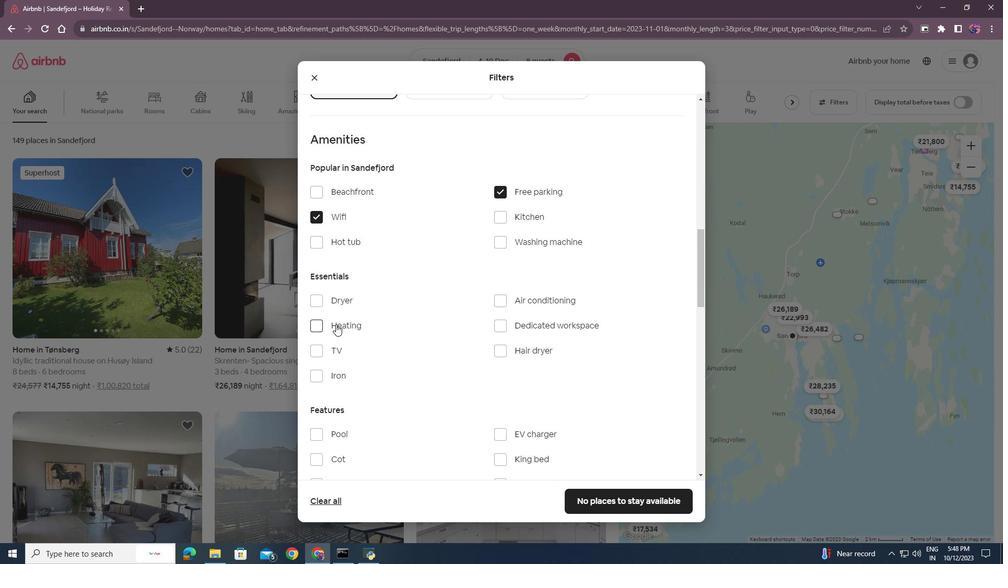 
Action: Mouse pressed left at (498, 189)
Screenshot: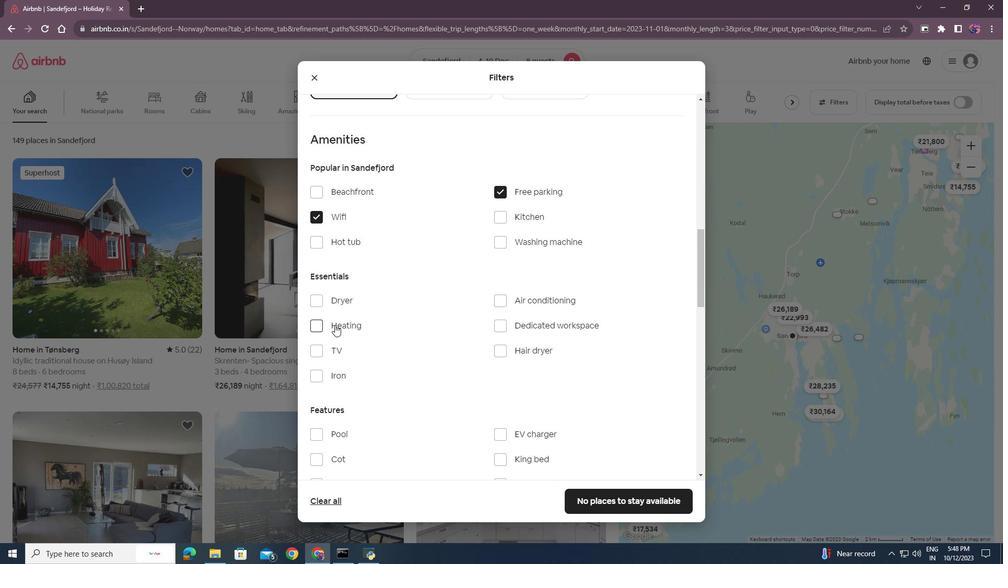 
Action: Mouse moved to (327, 263)
Screenshot: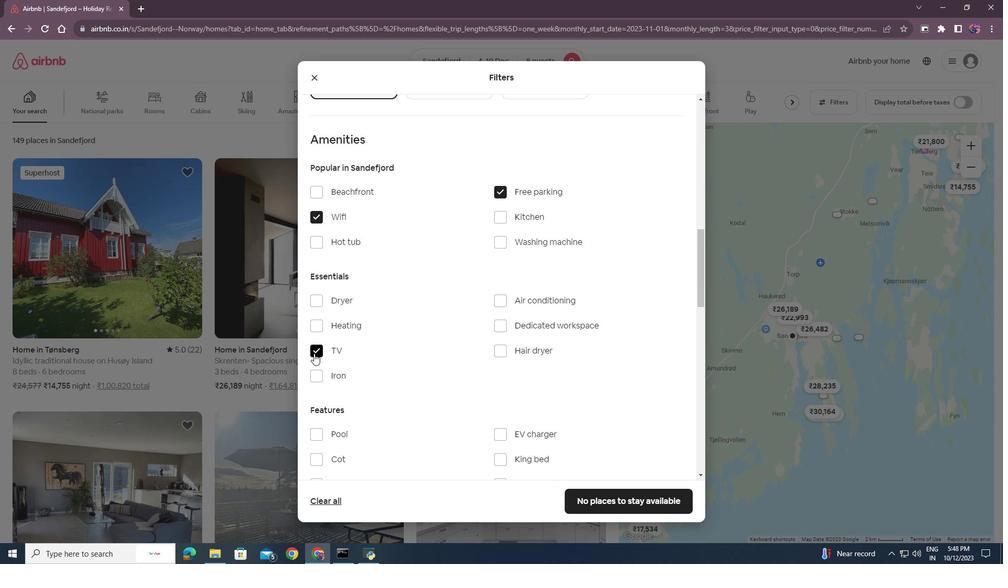 
Action: Mouse pressed left at (327, 263)
Screenshot: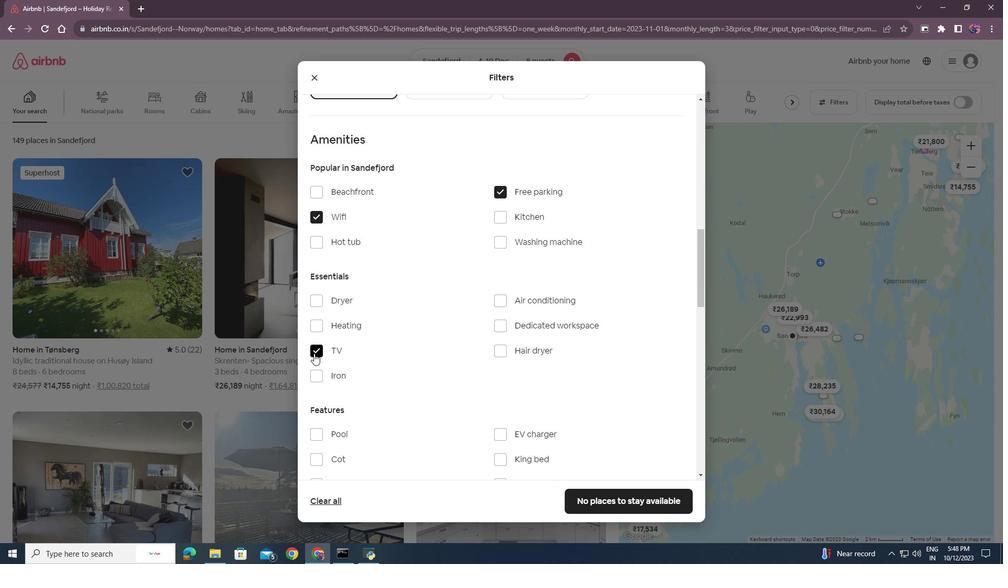 
Action: Mouse moved to (314, 353)
Screenshot: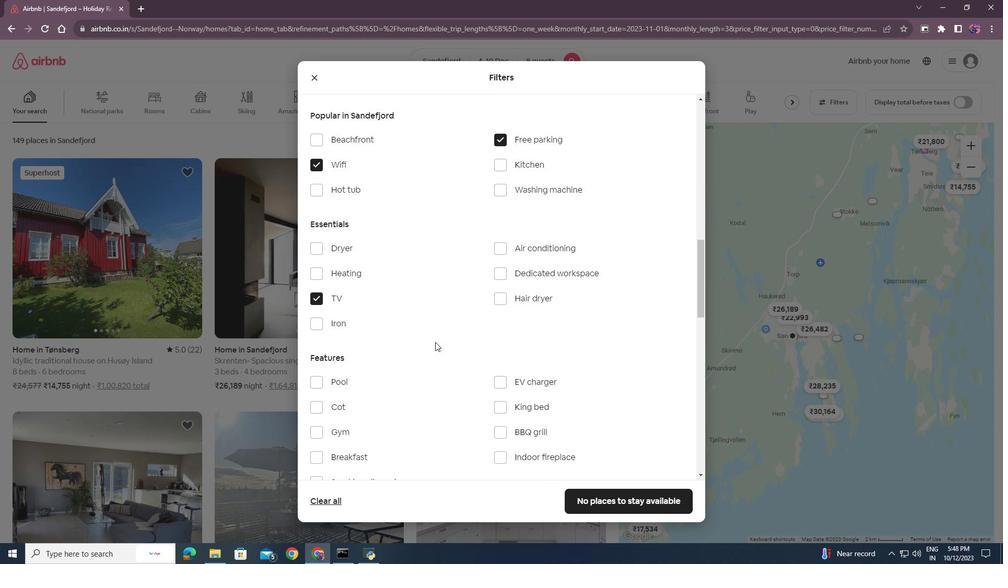 
Action: Mouse pressed left at (314, 353)
Screenshot: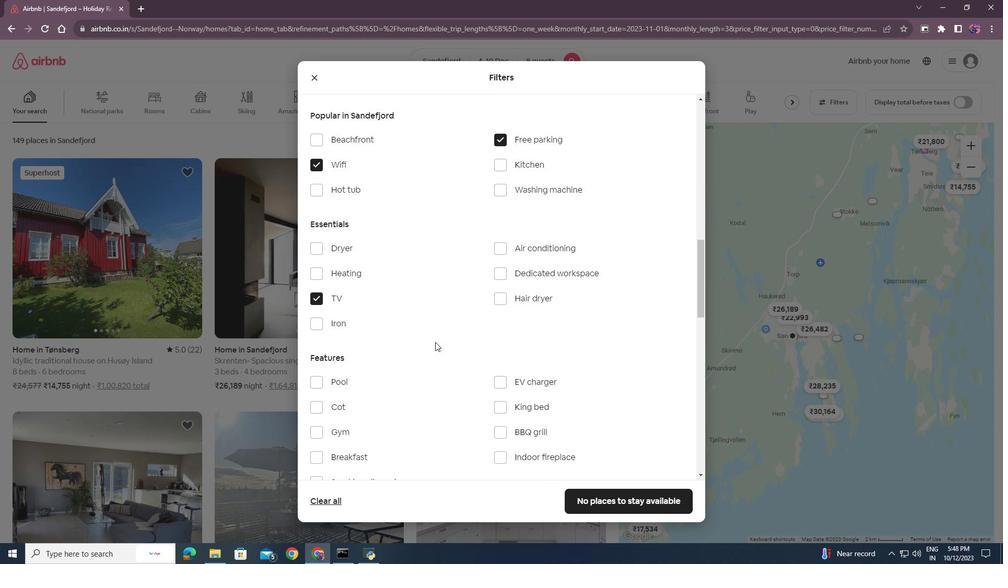 
Action: Mouse moved to (435, 342)
Screenshot: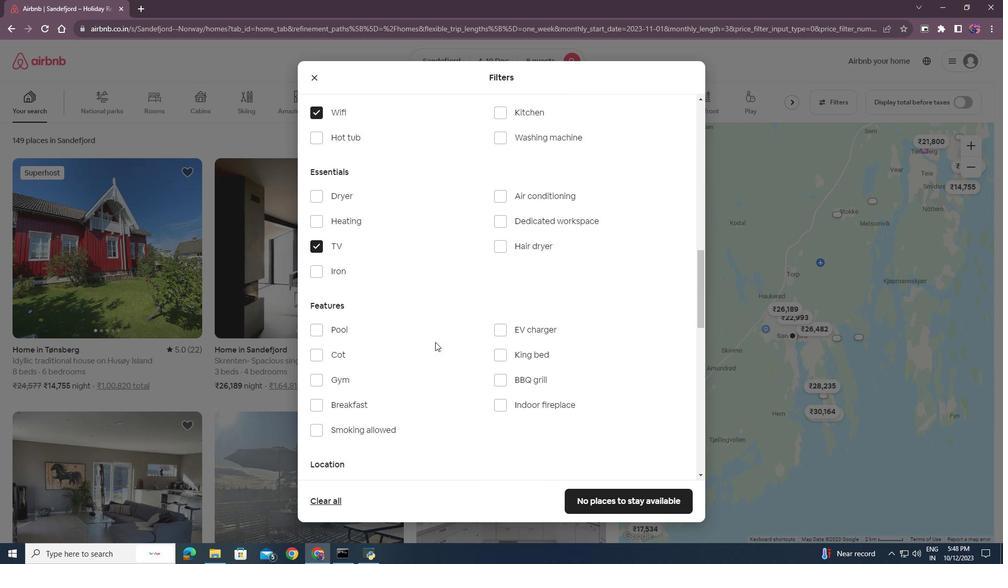 
Action: Mouse scrolled (435, 341) with delta (0, 0)
Screenshot: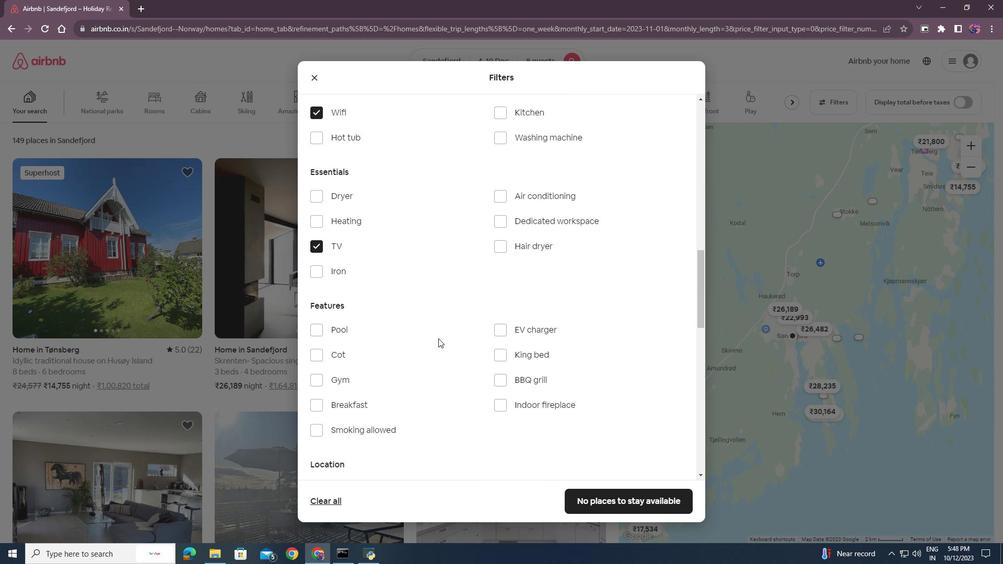 
Action: Mouse scrolled (435, 341) with delta (0, 0)
Screenshot: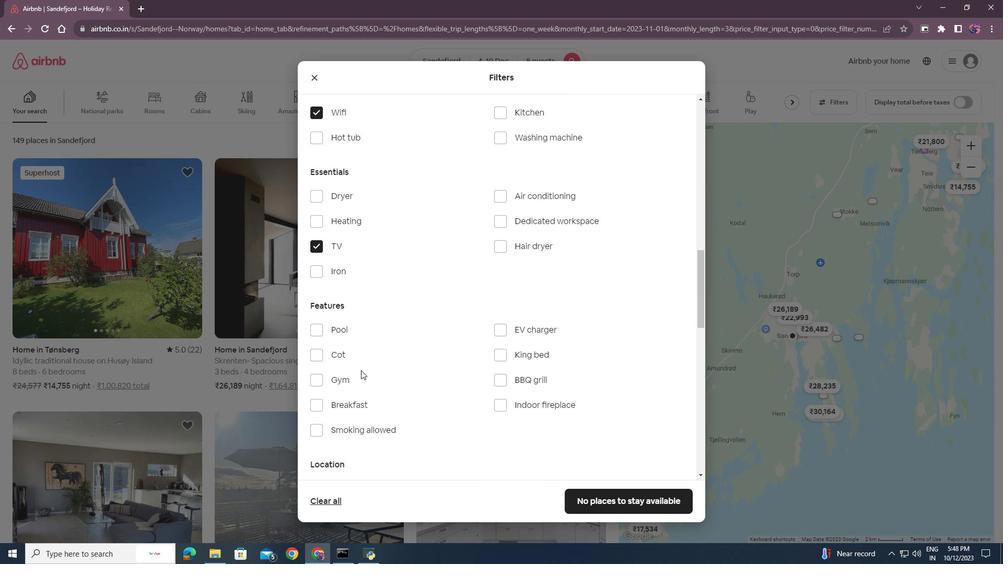 
Action: Mouse moved to (314, 379)
Screenshot: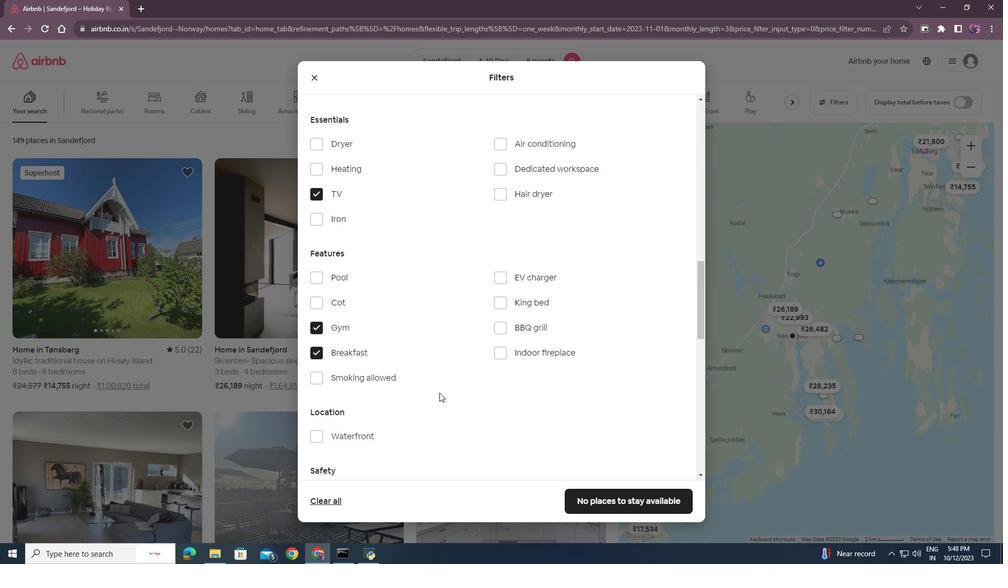 
Action: Mouse pressed left at (314, 379)
Screenshot: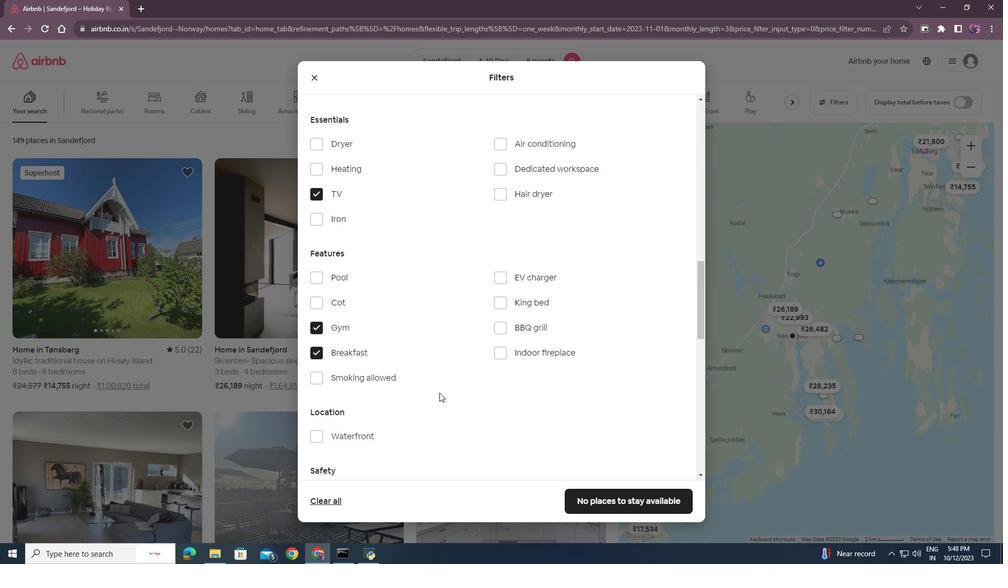 
Action: Mouse moved to (315, 406)
Screenshot: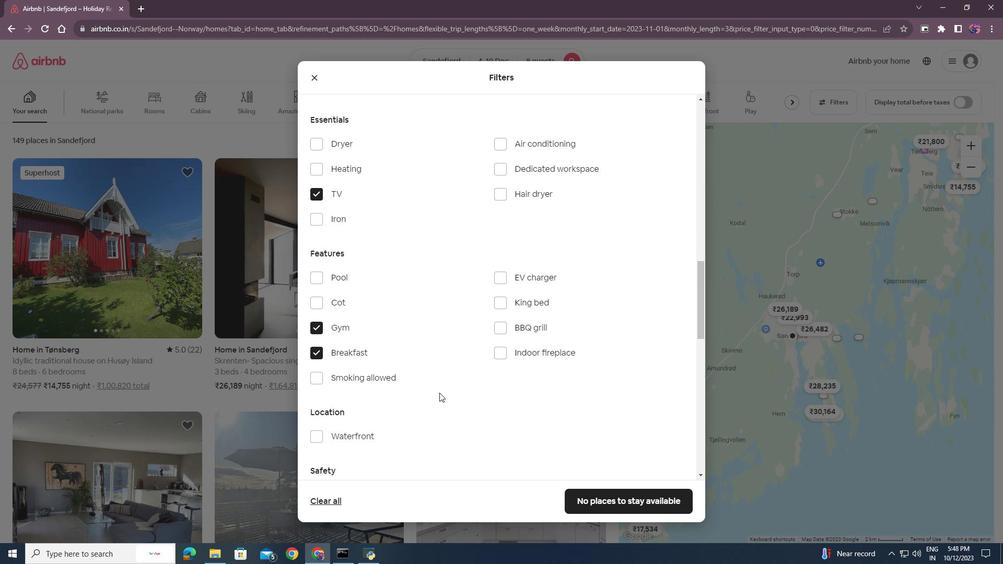
Action: Mouse pressed left at (315, 406)
Screenshot: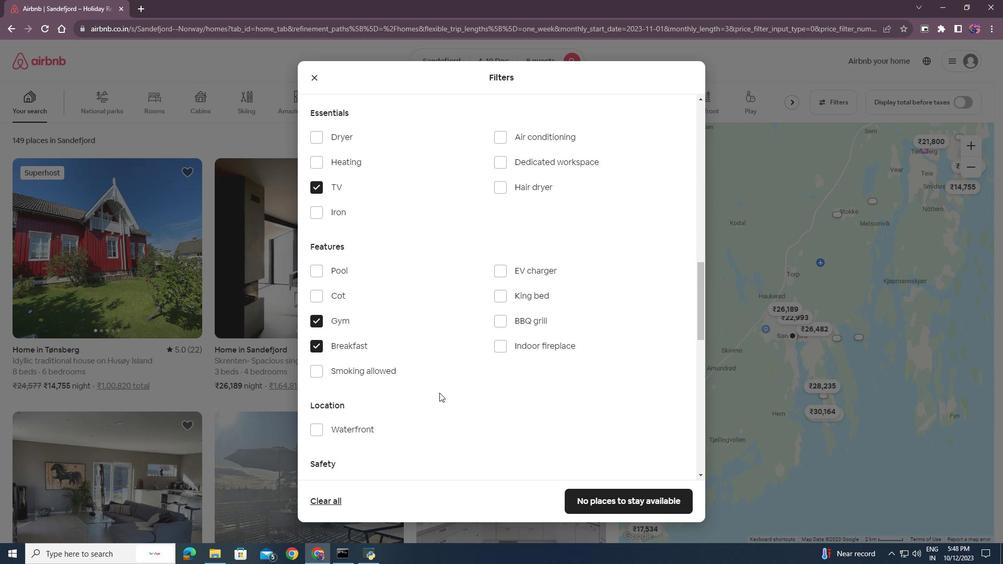 
Action: Mouse moved to (439, 393)
Screenshot: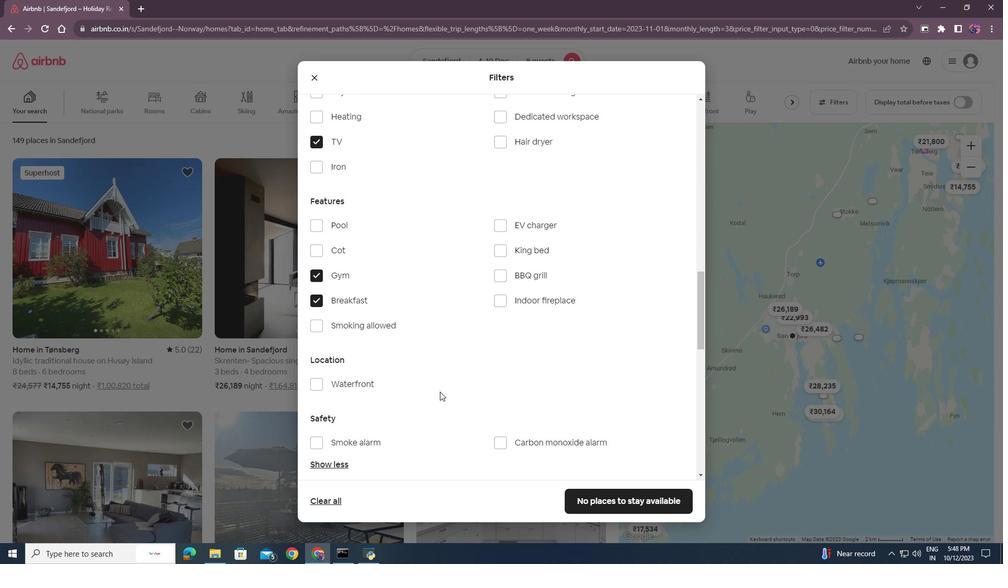 
Action: Mouse scrolled (439, 392) with delta (0, 0)
Screenshot: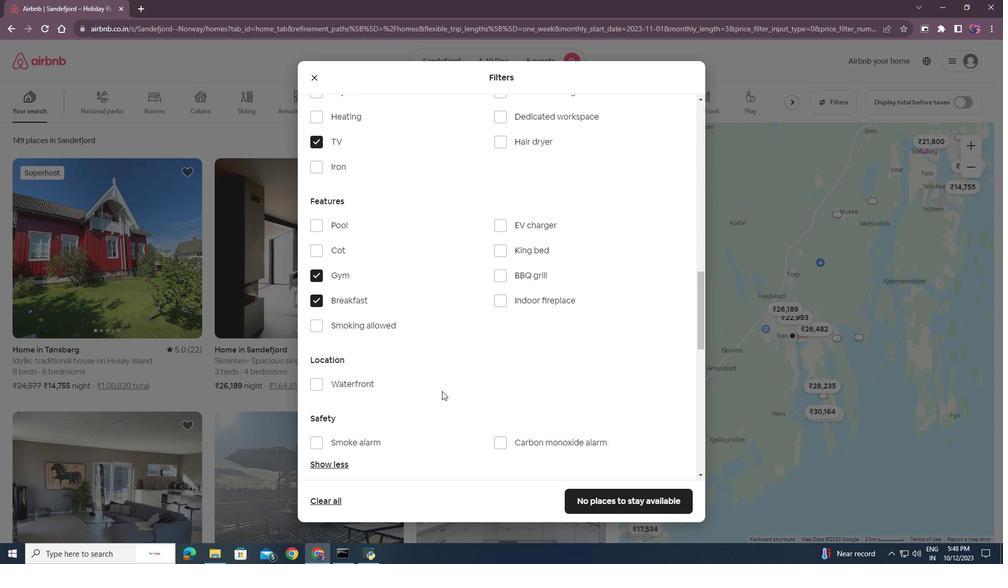 
Action: Mouse scrolled (439, 392) with delta (0, 0)
Screenshot: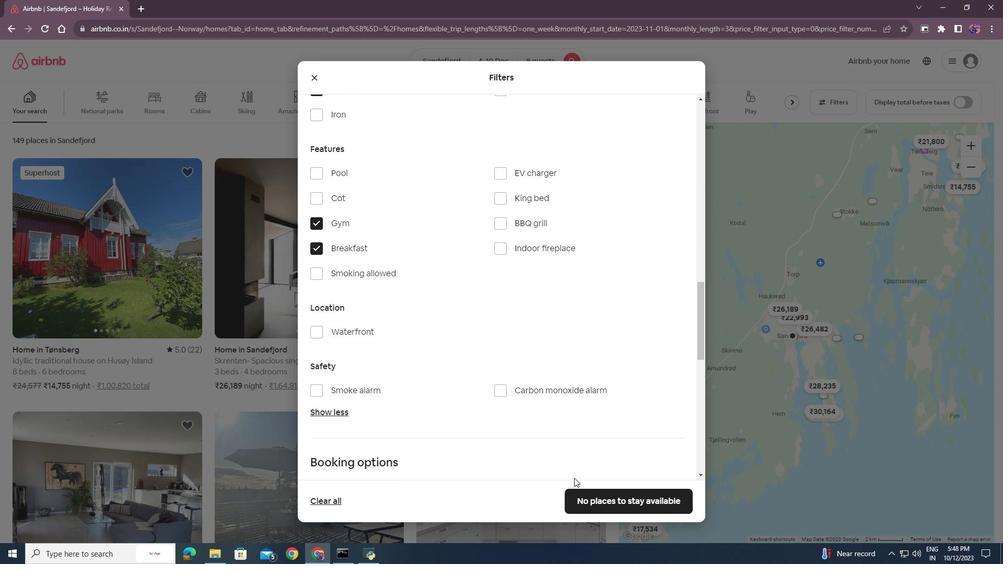 
Action: Mouse moved to (459, 404)
Screenshot: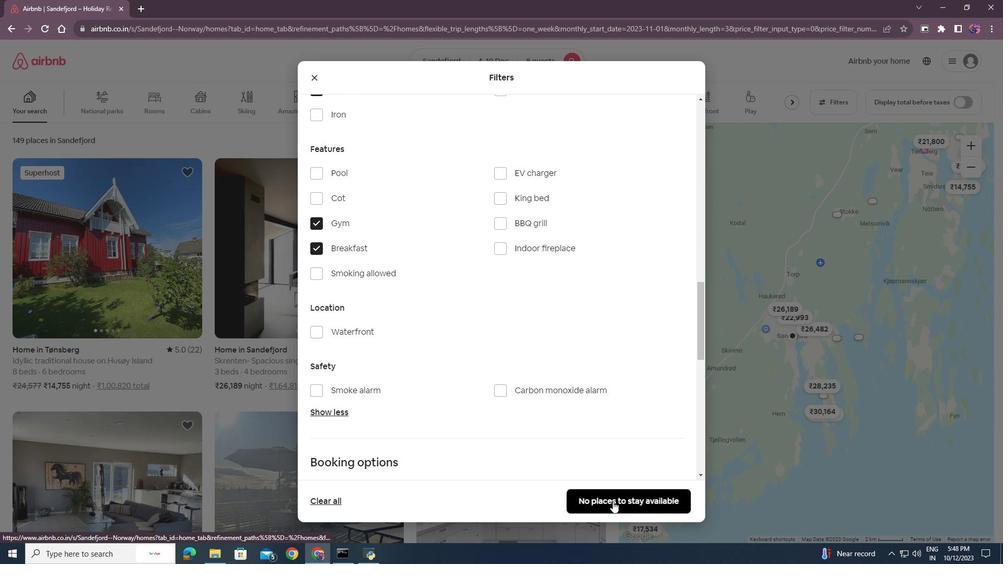 
Action: Mouse scrolled (459, 403) with delta (0, 0)
Screenshot: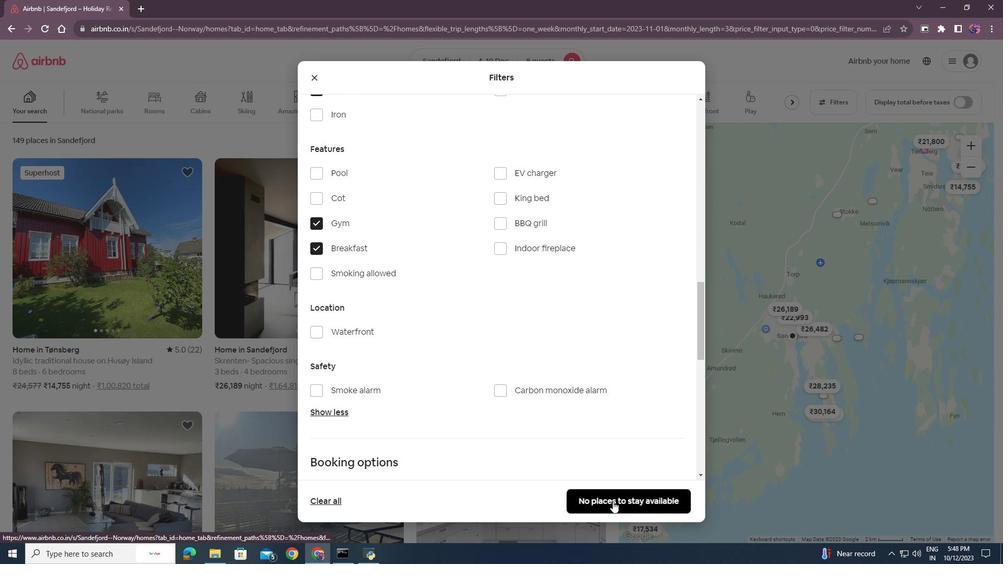 
Action: Mouse moved to (613, 501)
Screenshot: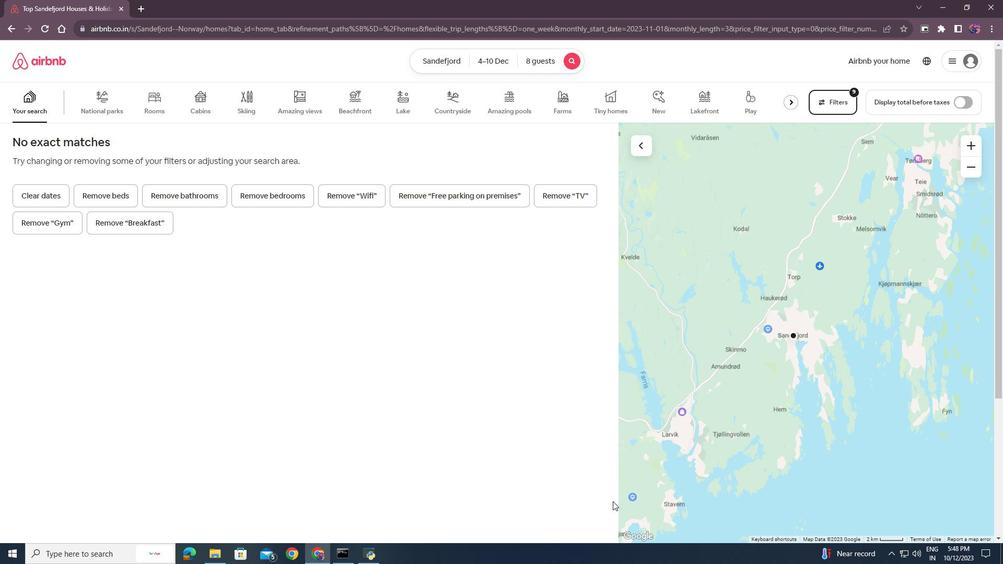 
Action: Mouse pressed left at (613, 501)
Screenshot: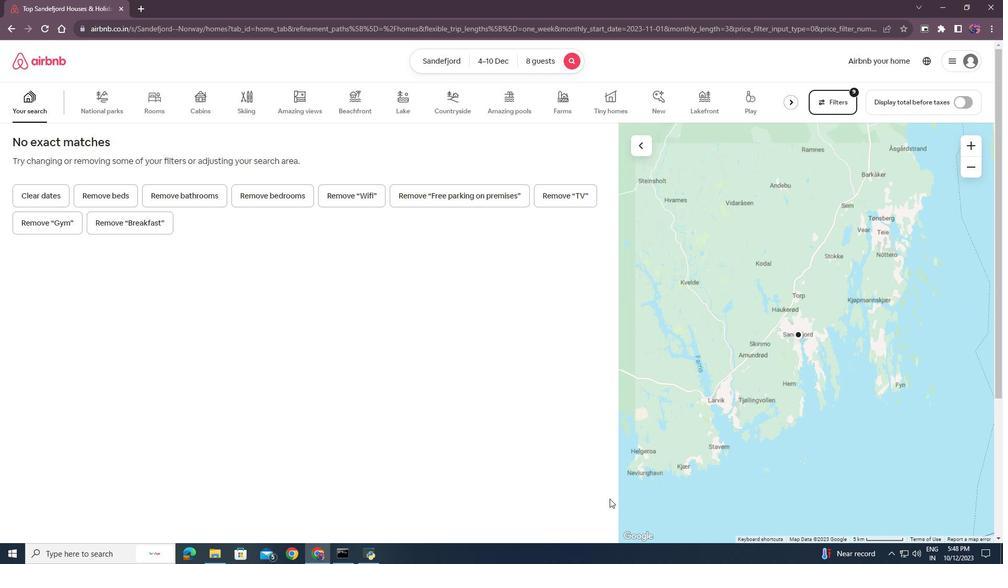 
Action: Mouse moved to (495, 405)
Screenshot: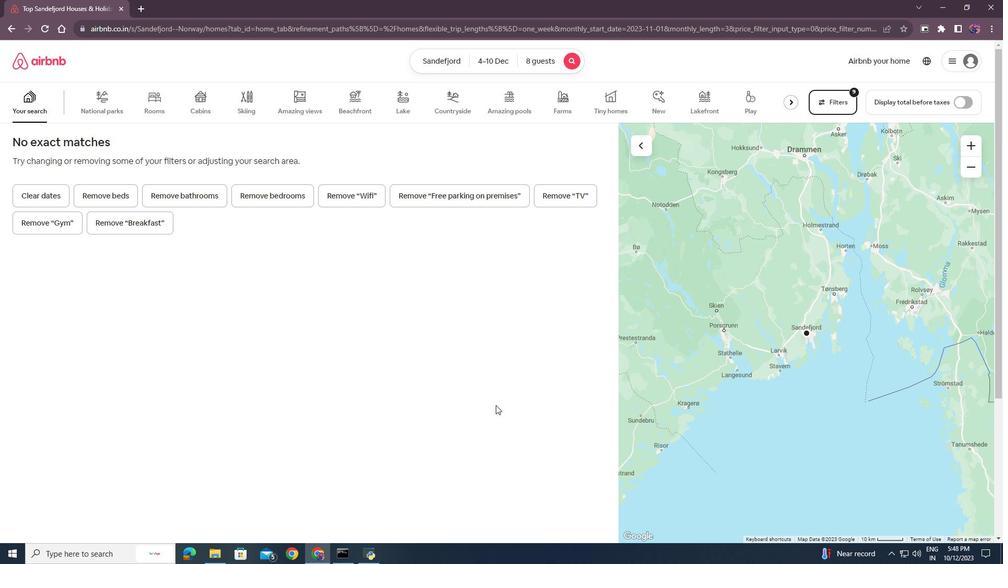 
